 Task: Add an event with the title Second Marketing Campaign Planning and Strategy, date '2024/05/28', time 8:00 AM to 10:00 AMand add a description: The Strategy Planning Session sets the foundation for informed decision-making, goal alignment, and coordinated efforts. It enables participants to collectively shape the organization's or project's direction, anticipate challenges, and create a roadmap for success._x000D_
_x000D_
_x000D_
_x000D_
_x000D_
, put the event into Orange category, logged in from the account softage.3@softage.netand send the event invitation to softage.8@softage.net and softage.9@softage.net. Set a reminder for the event 5 minutes before
Action: Mouse moved to (108, 121)
Screenshot: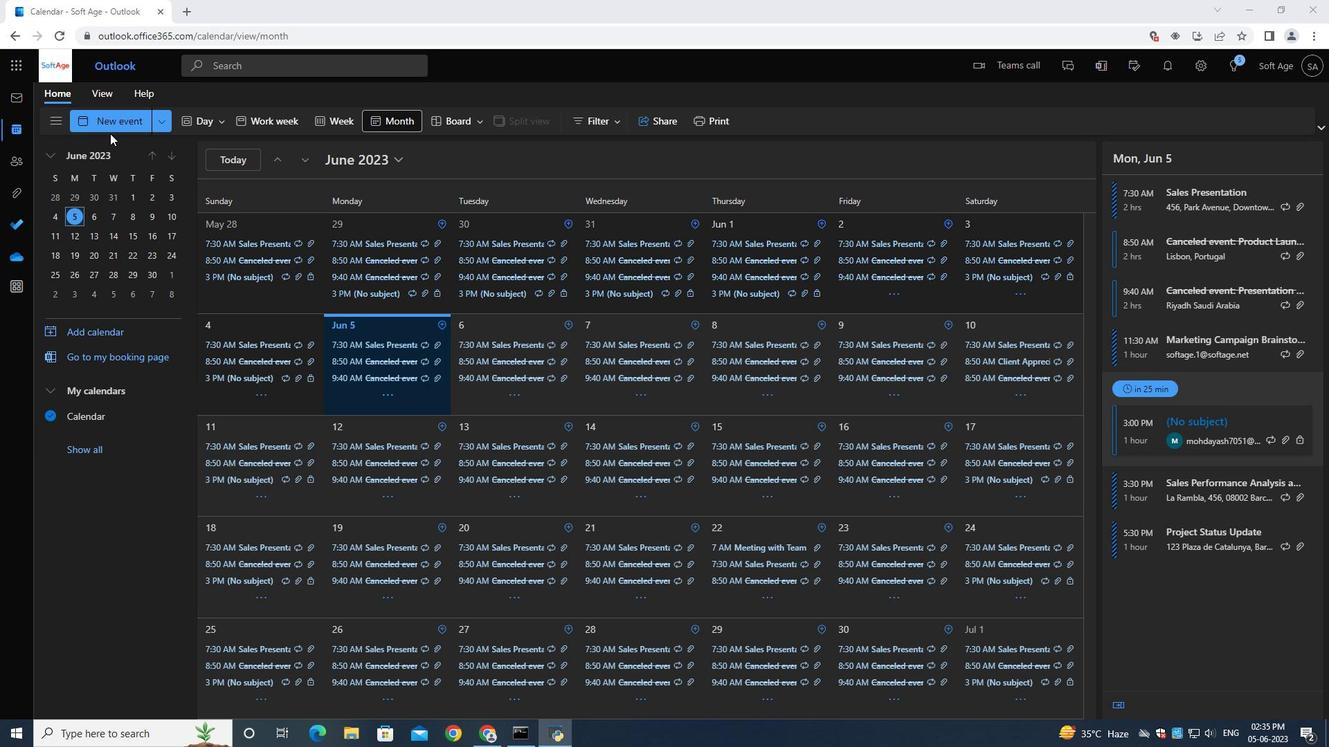 
Action: Mouse pressed left at (108, 121)
Screenshot: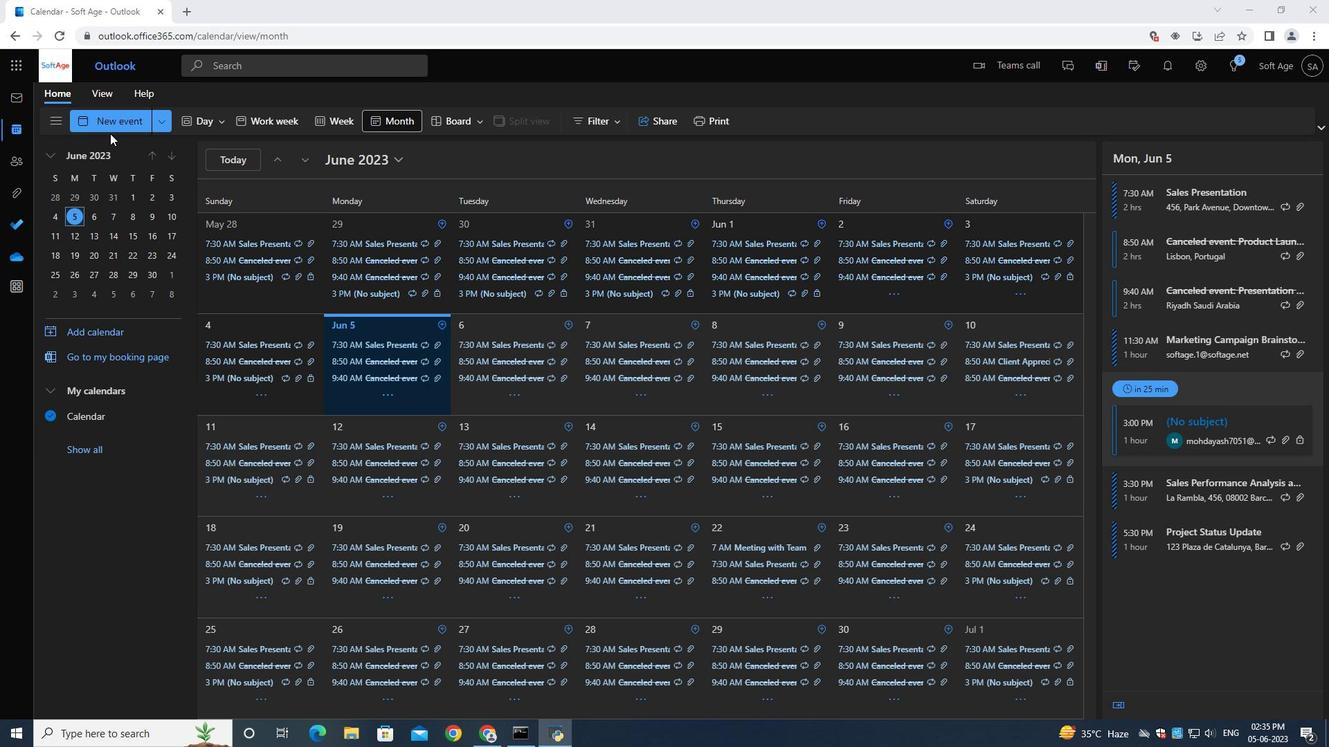 
Action: Mouse moved to (444, 213)
Screenshot: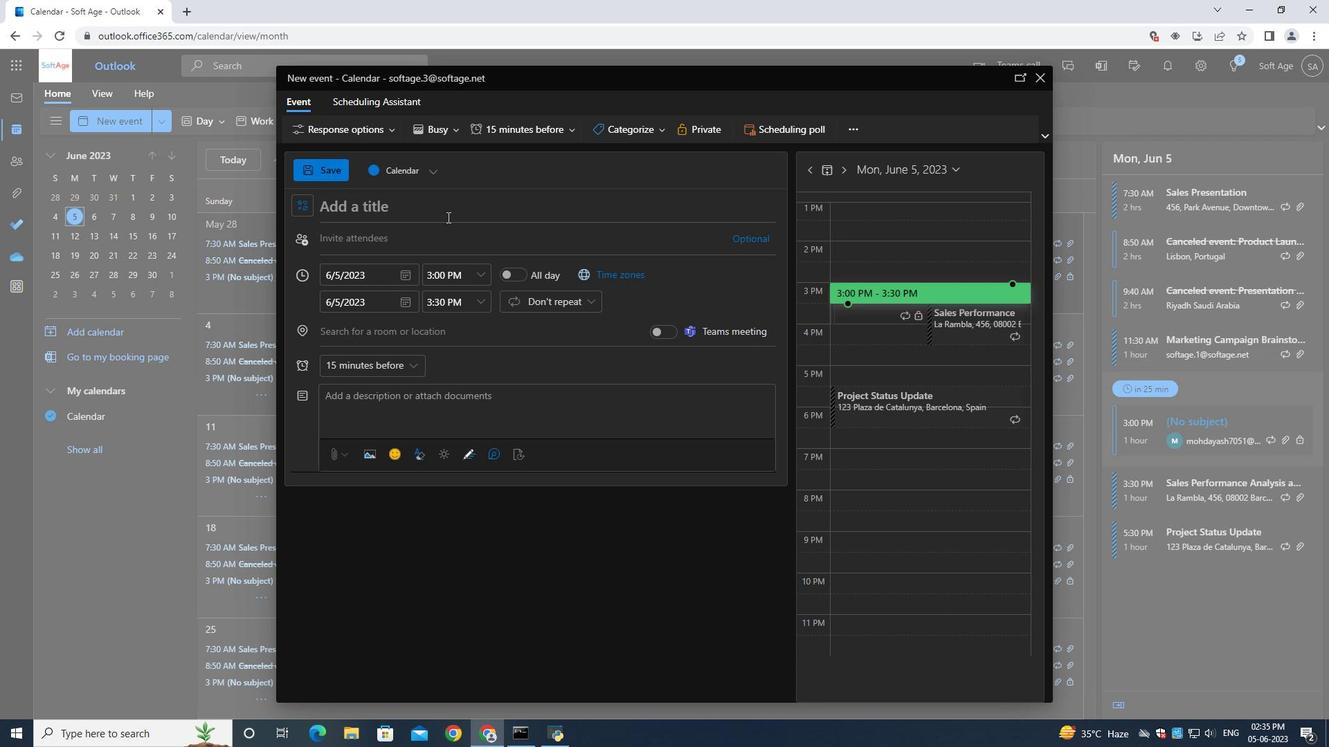 
Action: Mouse pressed left at (444, 213)
Screenshot: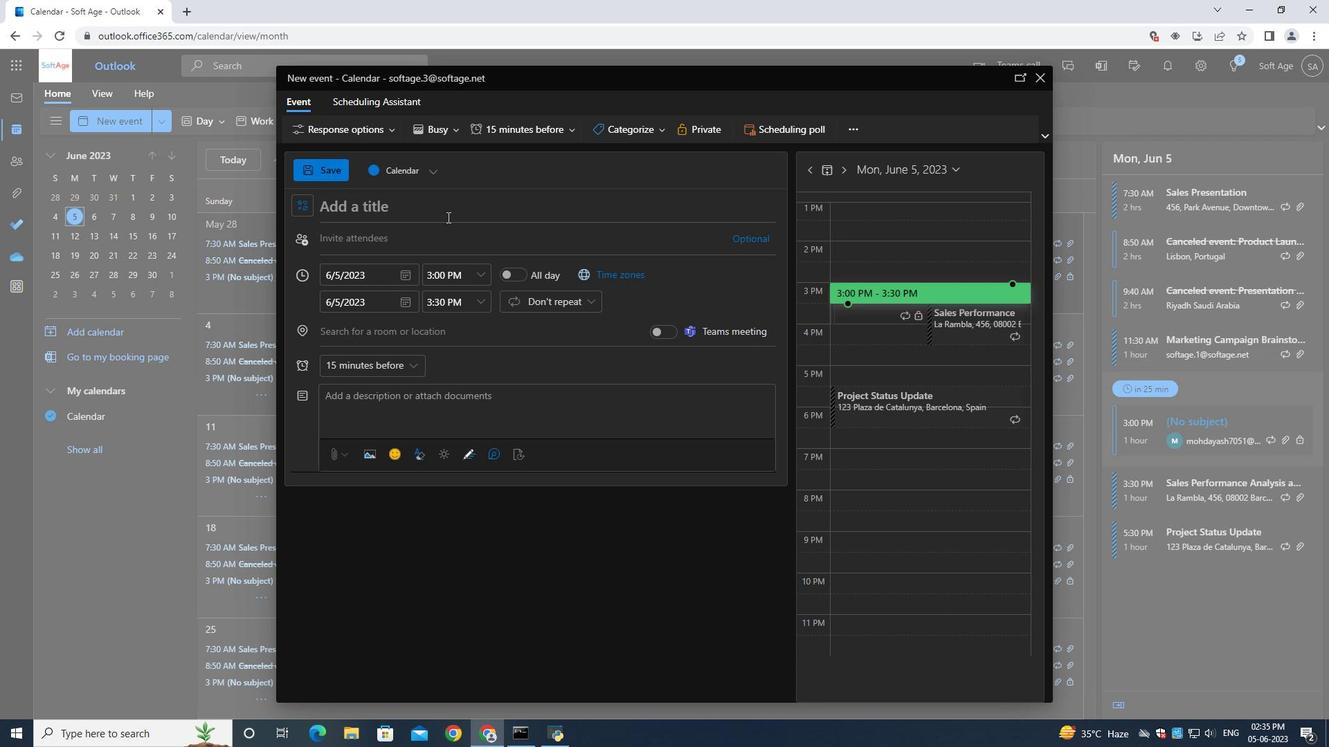 
Action: Mouse moved to (457, 213)
Screenshot: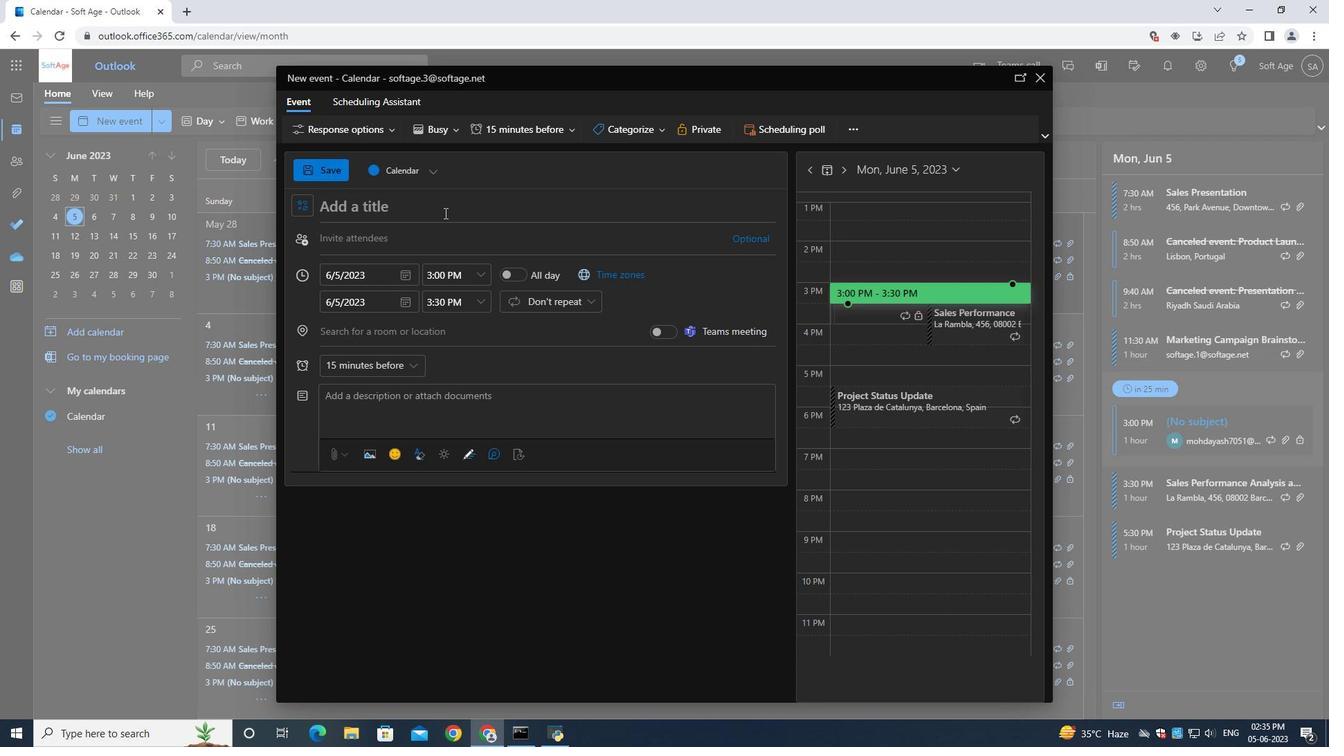 
Action: Key pressed <Key.shift>Second<Key.space><Key.shift>Marketing<Key.space><Key.shift>Campaign<Key.space><Key.shift>Planning<Key.space>and<Key.space><Key.shift><Key.shift><Key.shift><Key.shift>Strategy
Screenshot: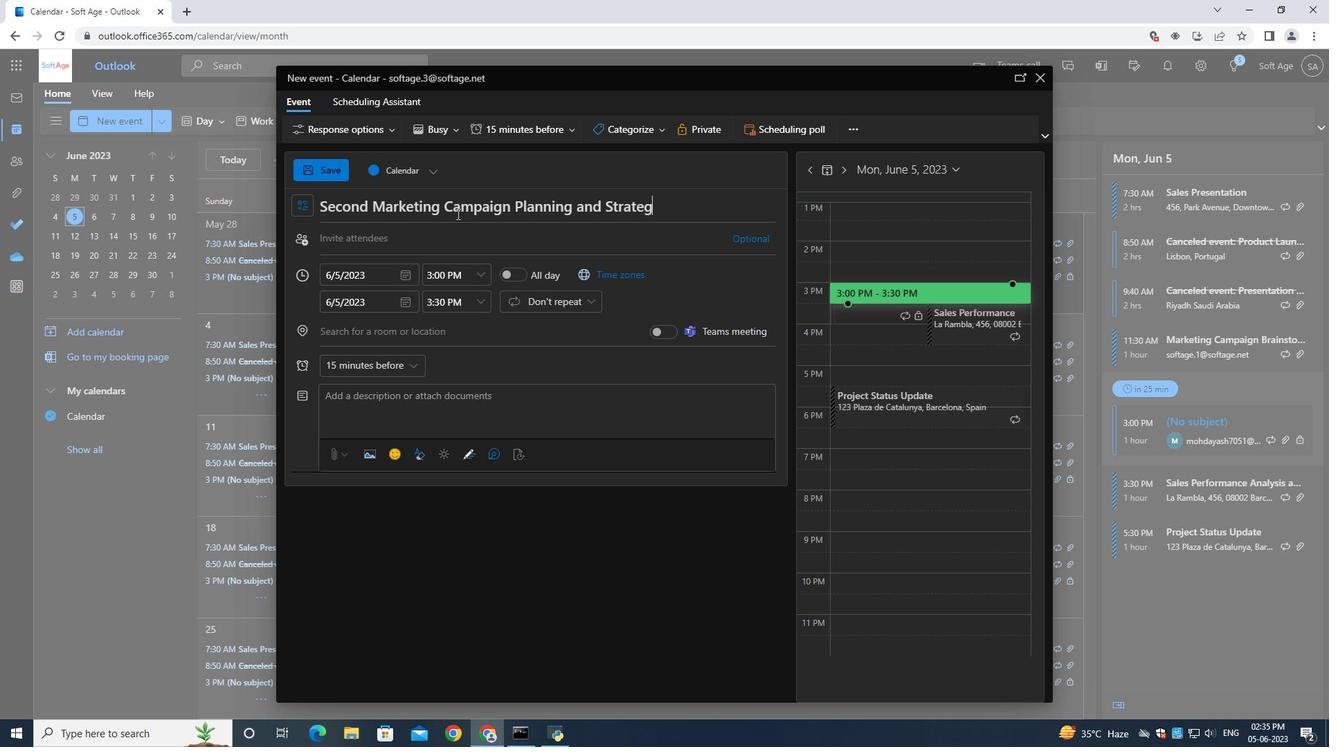 
Action: Mouse moved to (407, 274)
Screenshot: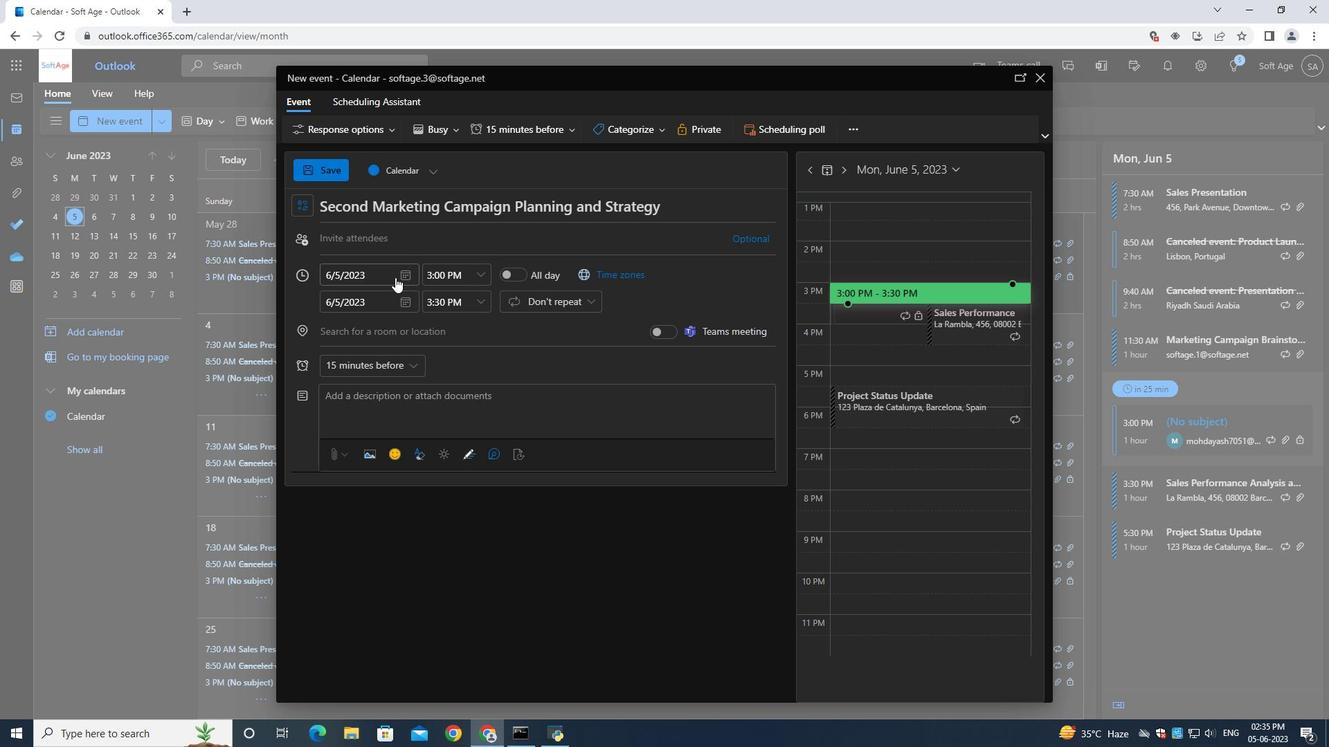 
Action: Mouse pressed left at (407, 274)
Screenshot: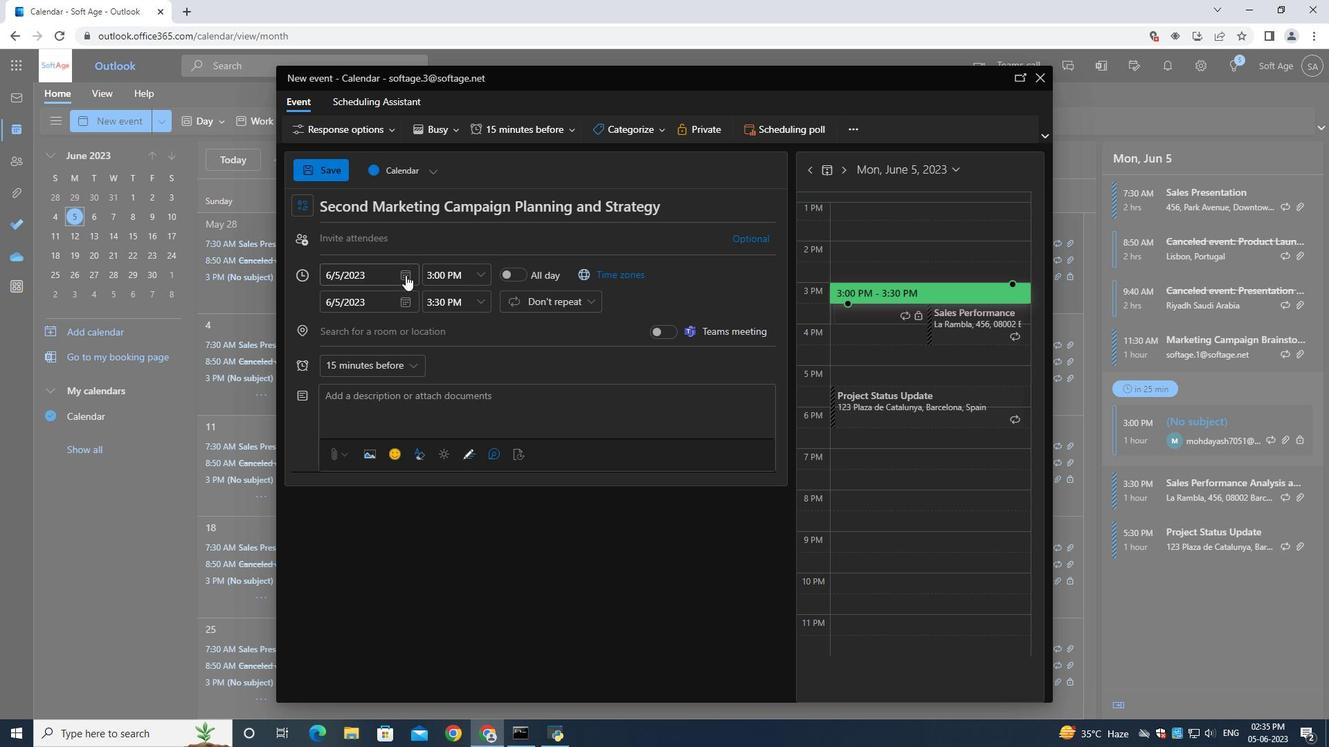 
Action: Mouse moved to (454, 309)
Screenshot: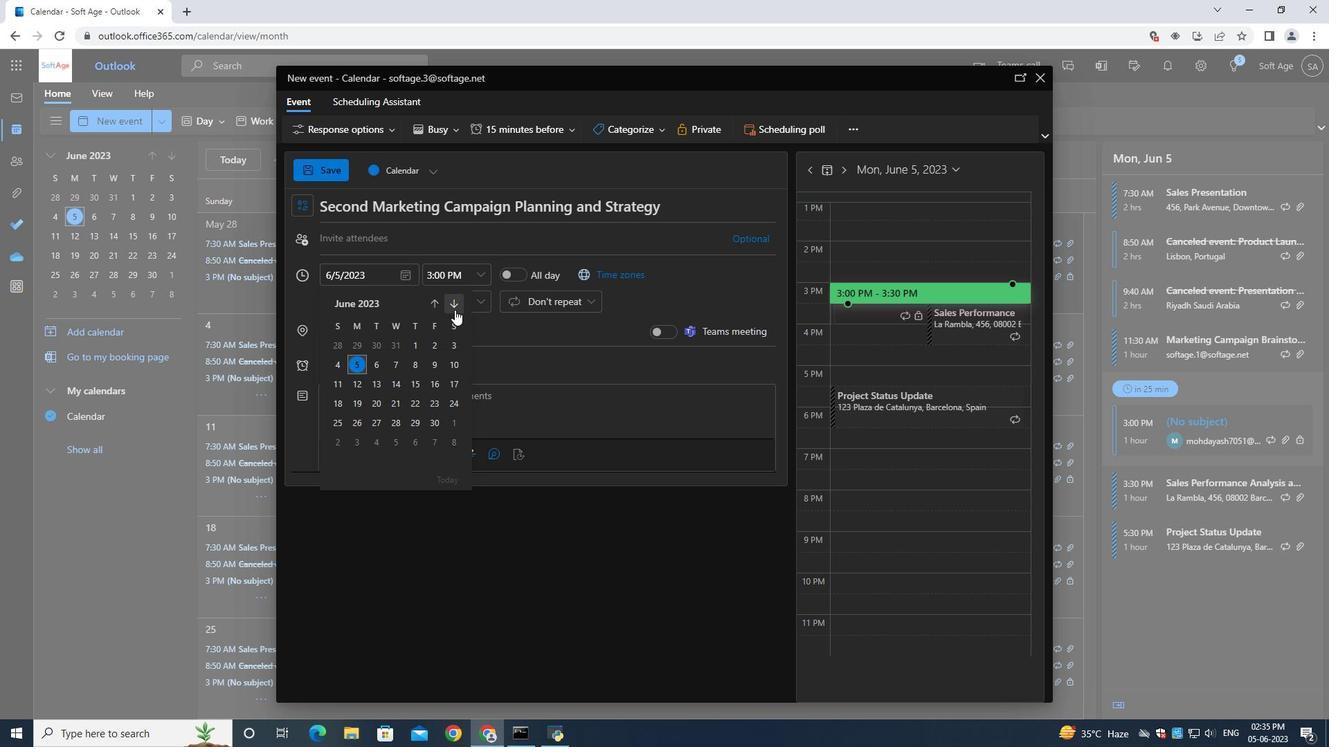 
Action: Mouse pressed left at (454, 309)
Screenshot: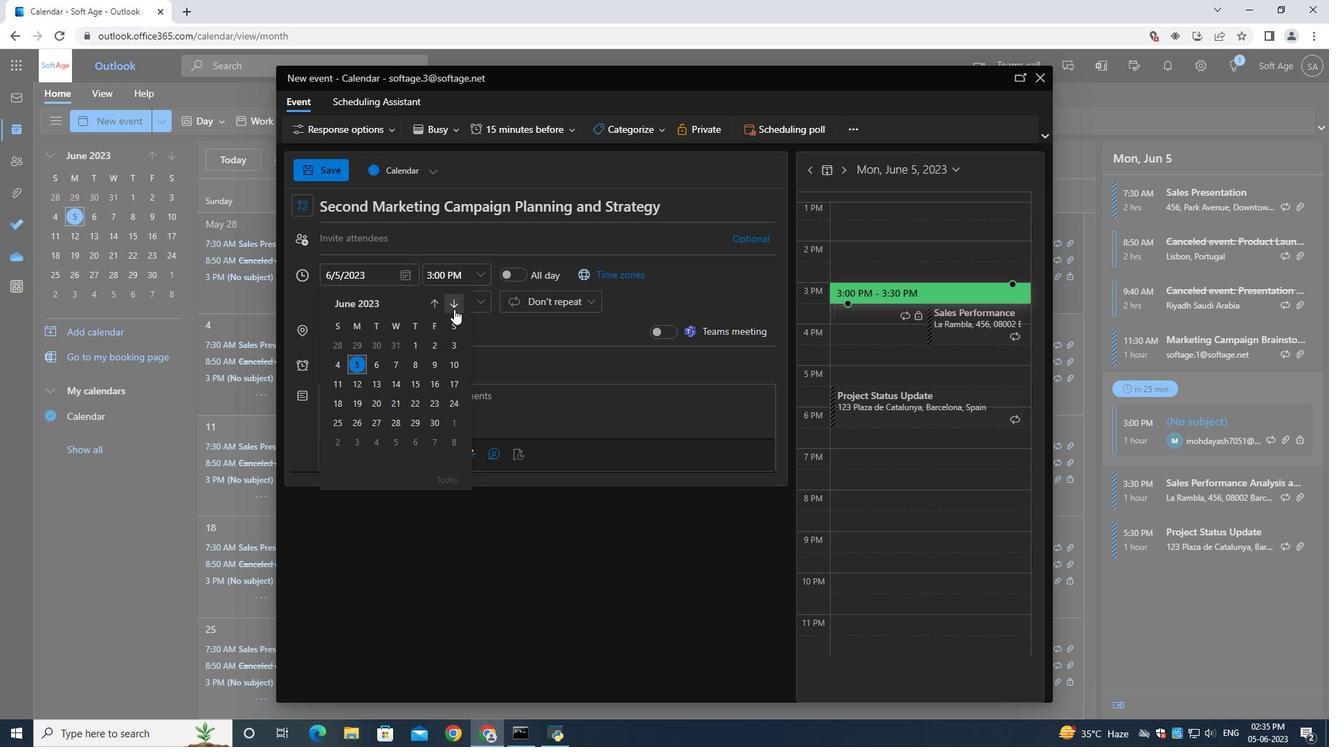 
Action: Mouse pressed left at (454, 309)
Screenshot: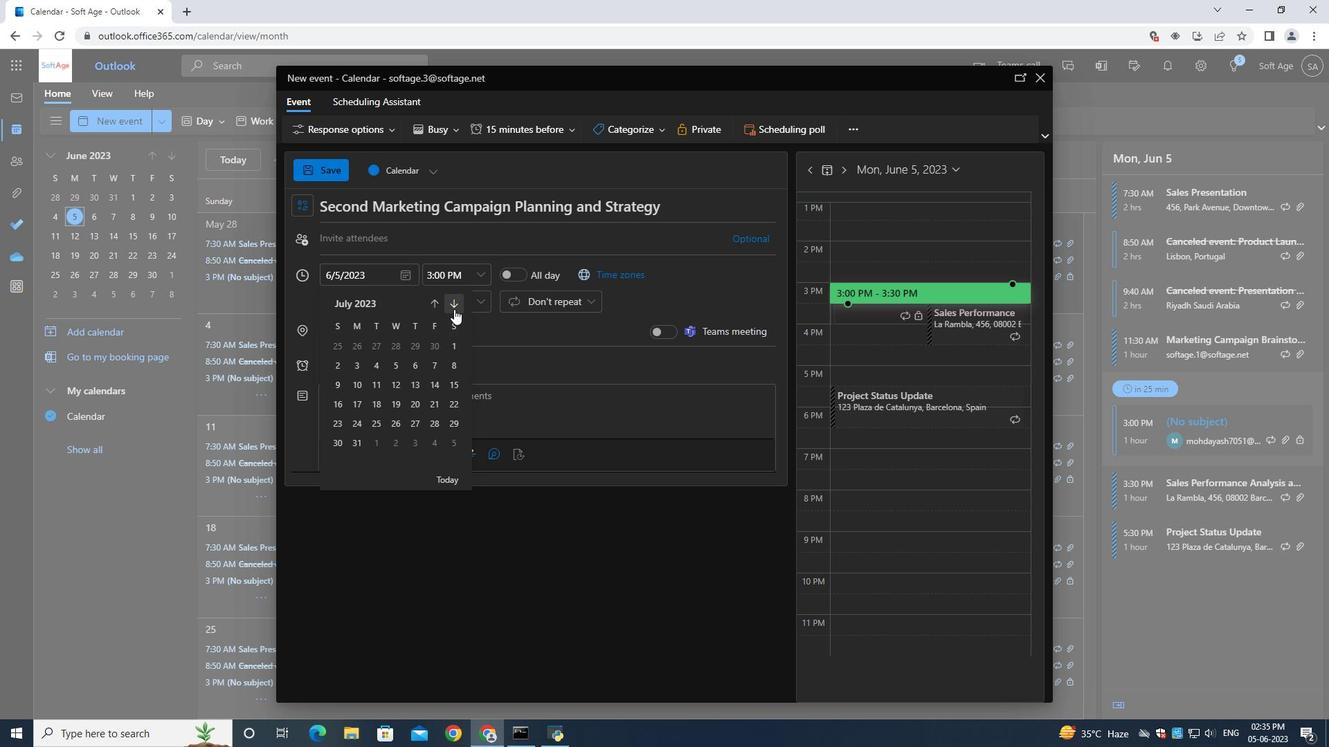 
Action: Mouse pressed left at (454, 309)
Screenshot: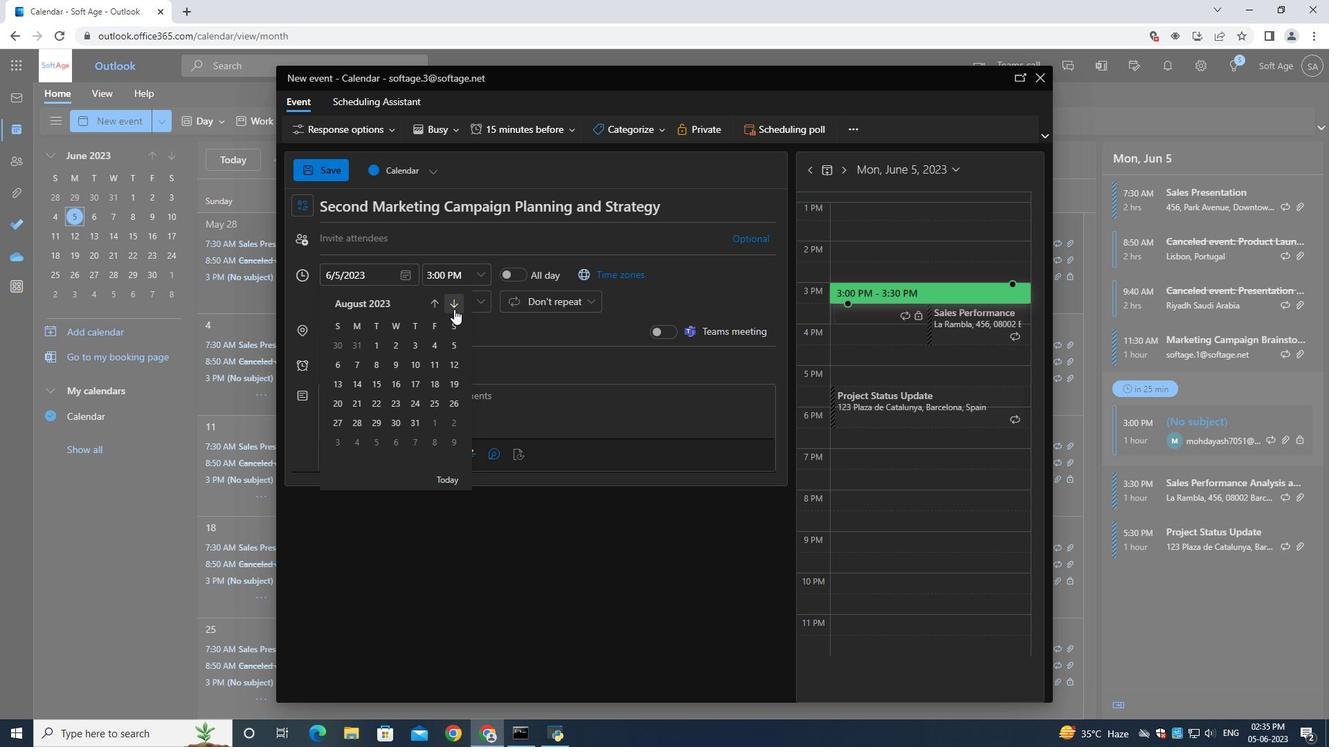 
Action: Mouse pressed left at (454, 309)
Screenshot: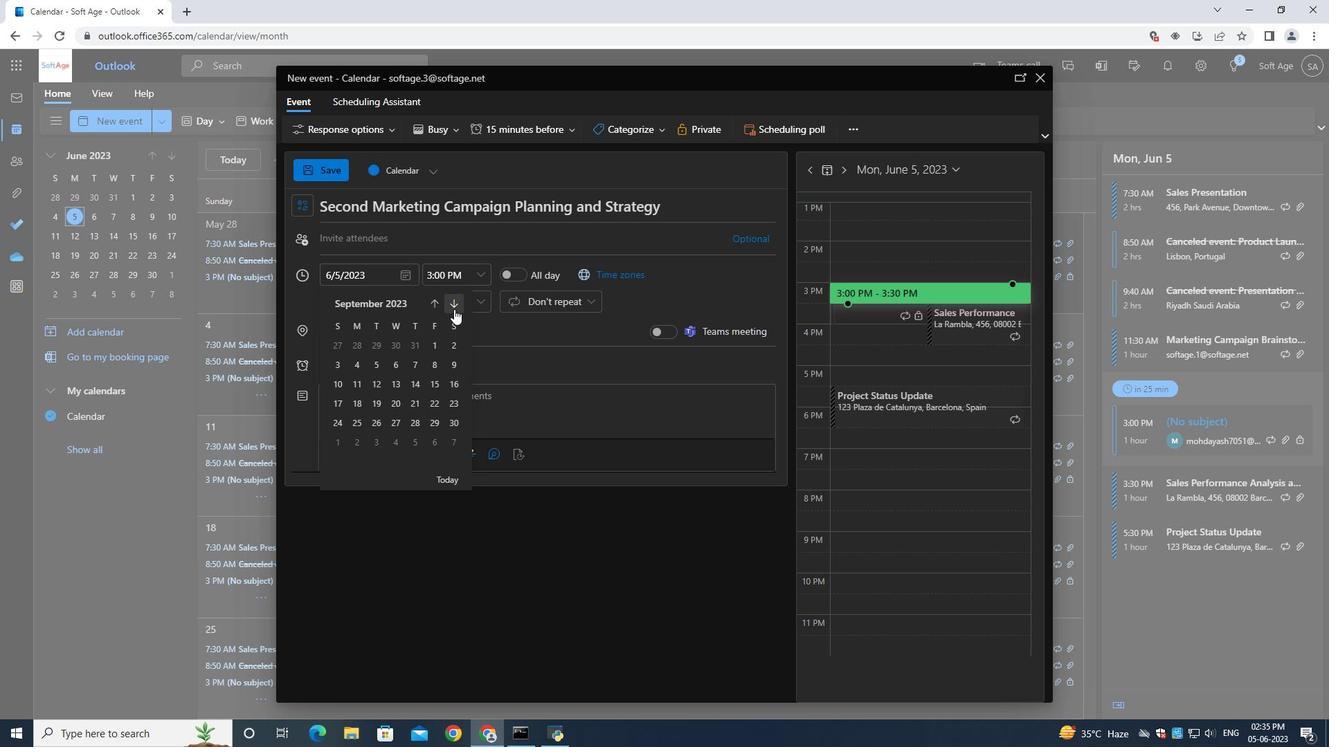 
Action: Mouse pressed left at (454, 309)
Screenshot: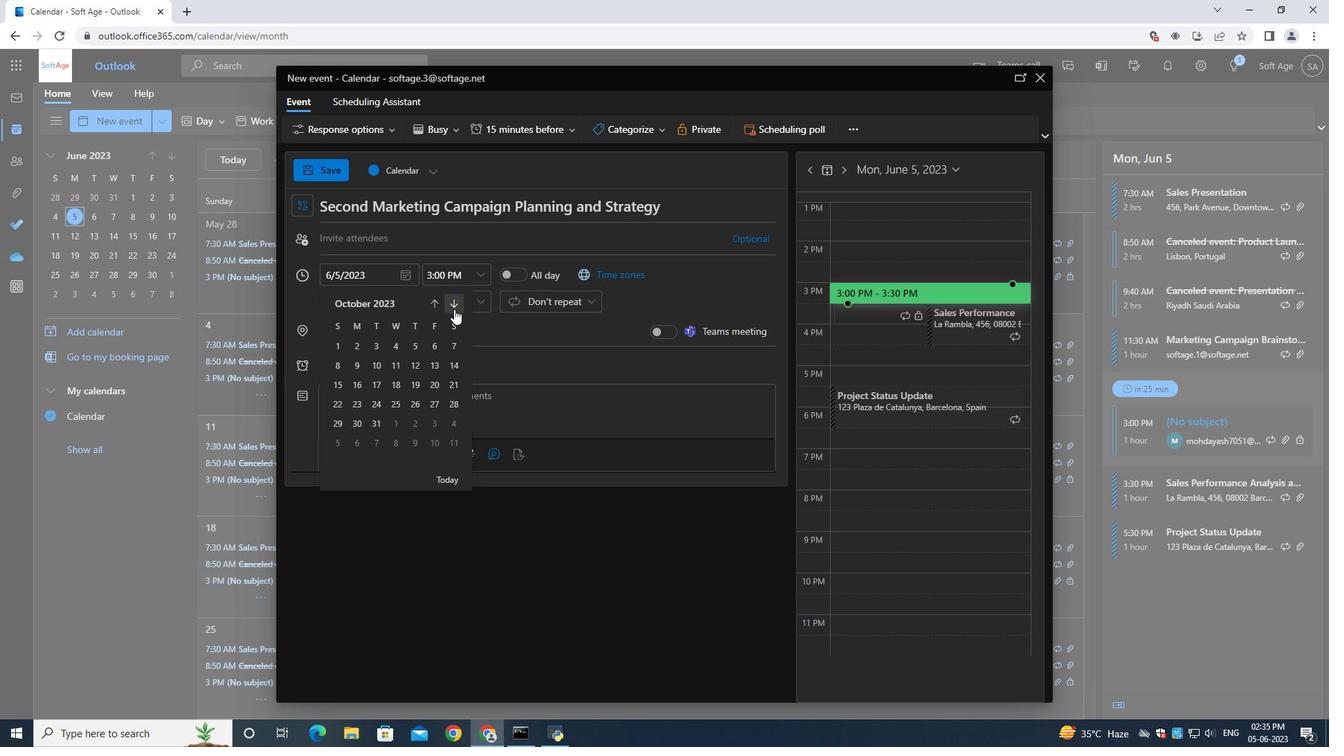 
Action: Mouse pressed left at (454, 309)
Screenshot: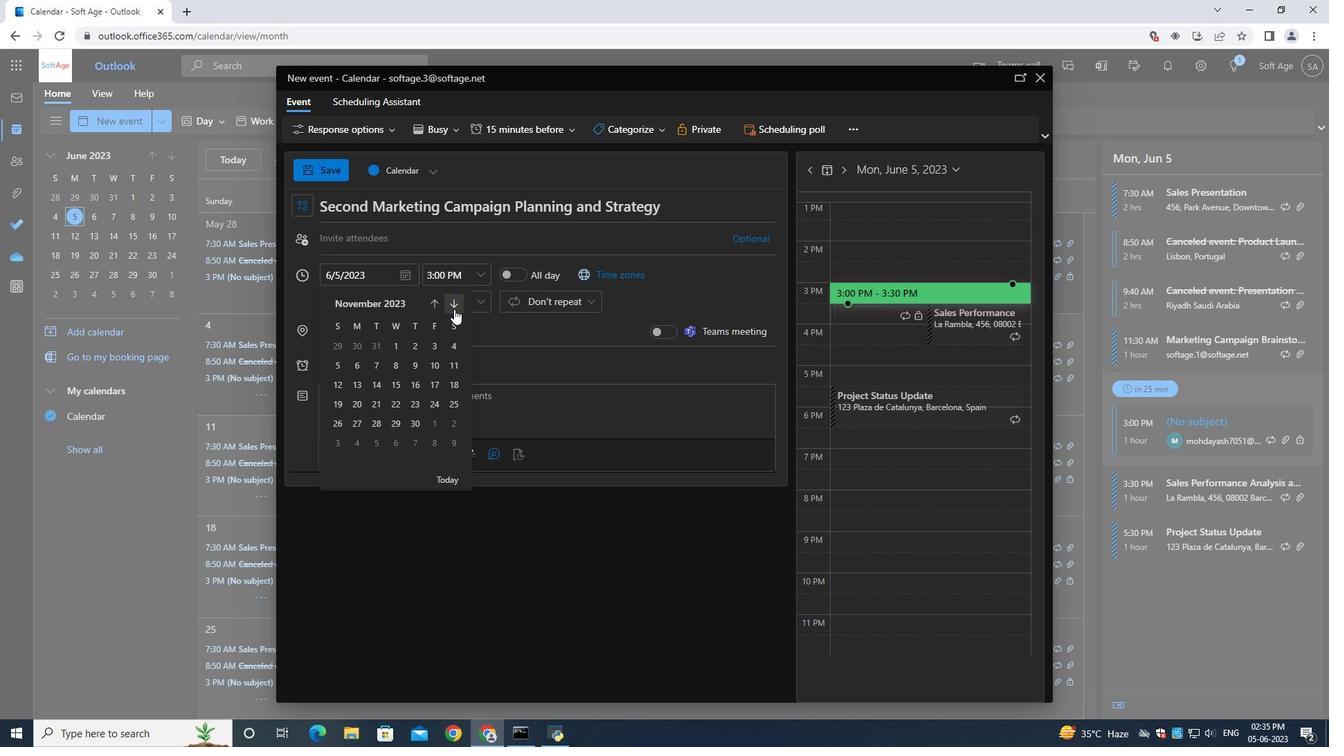 
Action: Mouse moved to (454, 309)
Screenshot: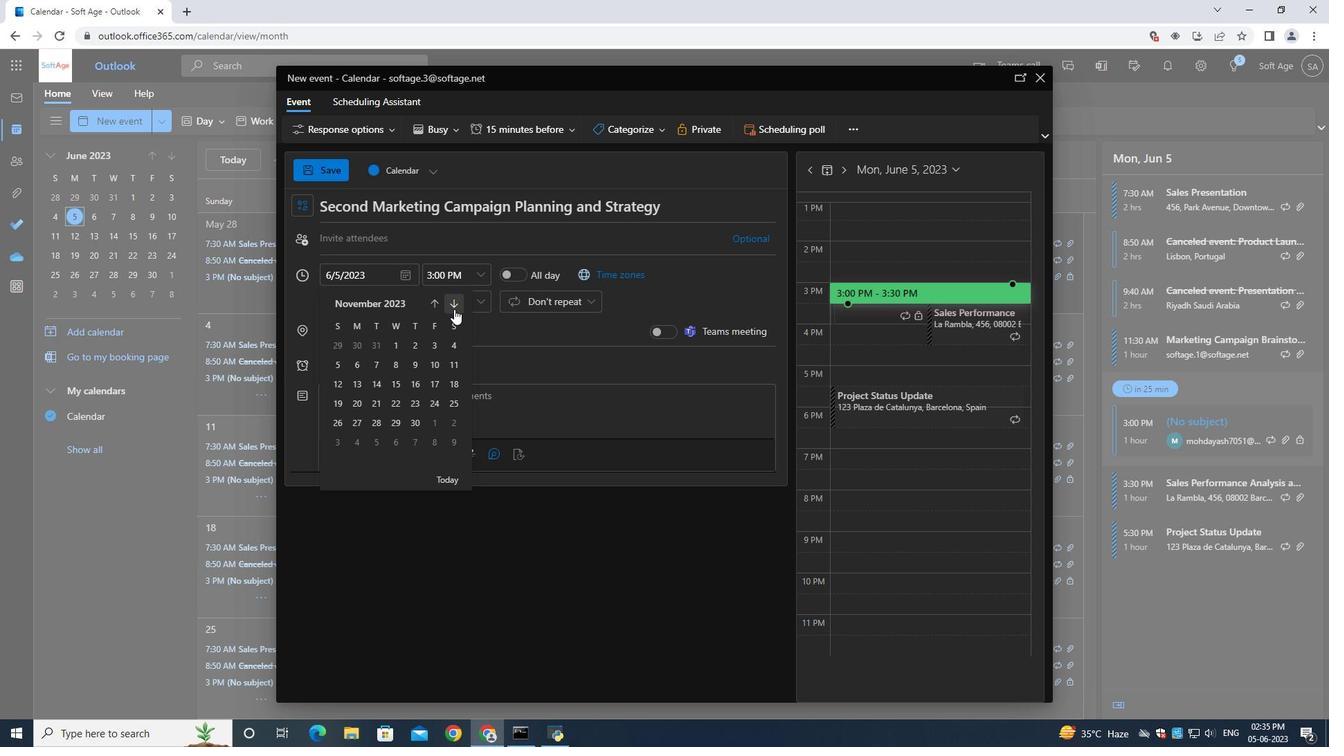 
Action: Mouse pressed left at (454, 309)
Screenshot: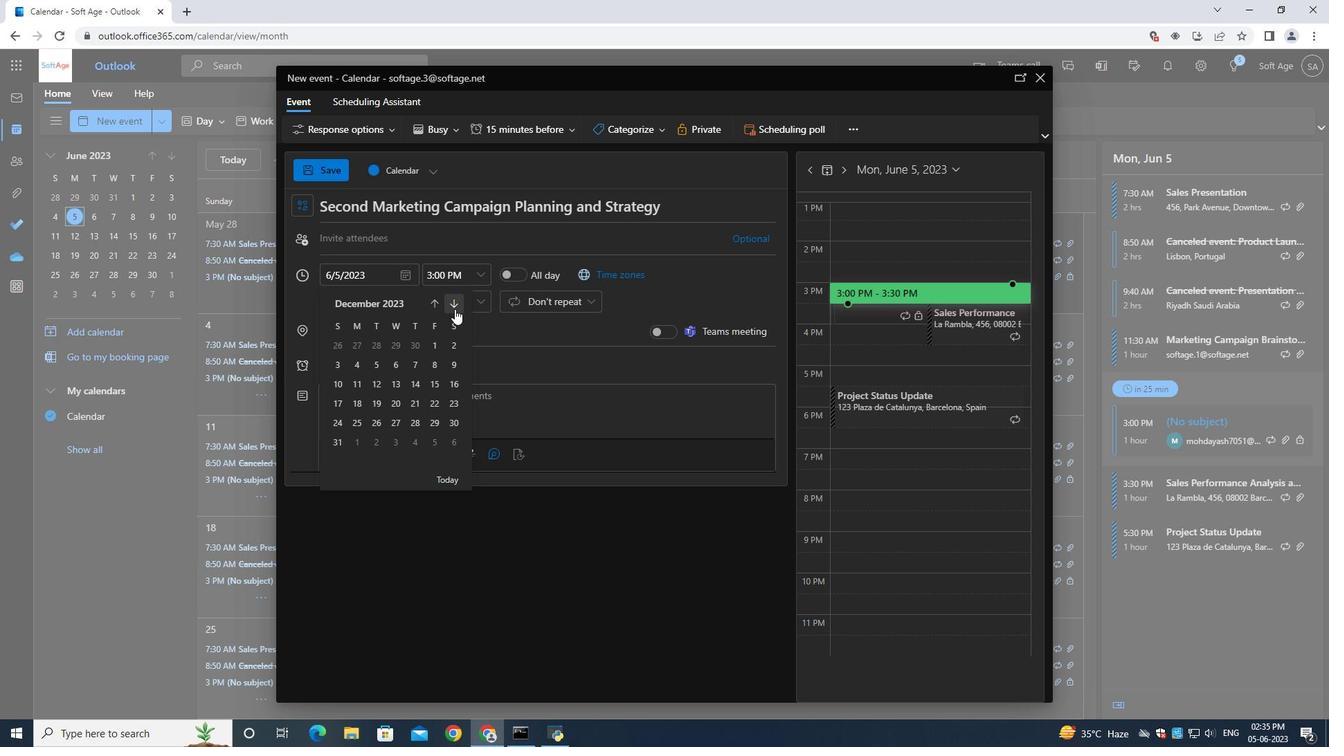 
Action: Mouse pressed left at (454, 309)
Screenshot: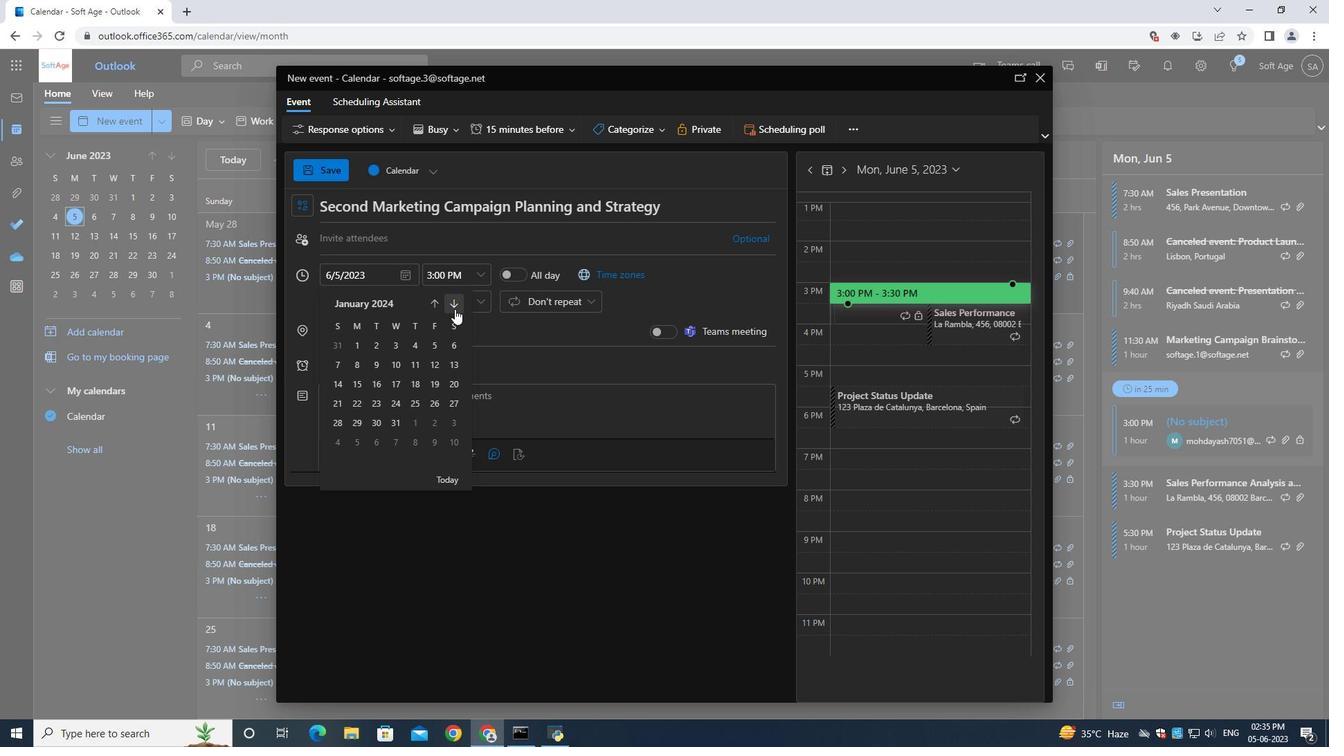 
Action: Mouse pressed left at (454, 309)
Screenshot: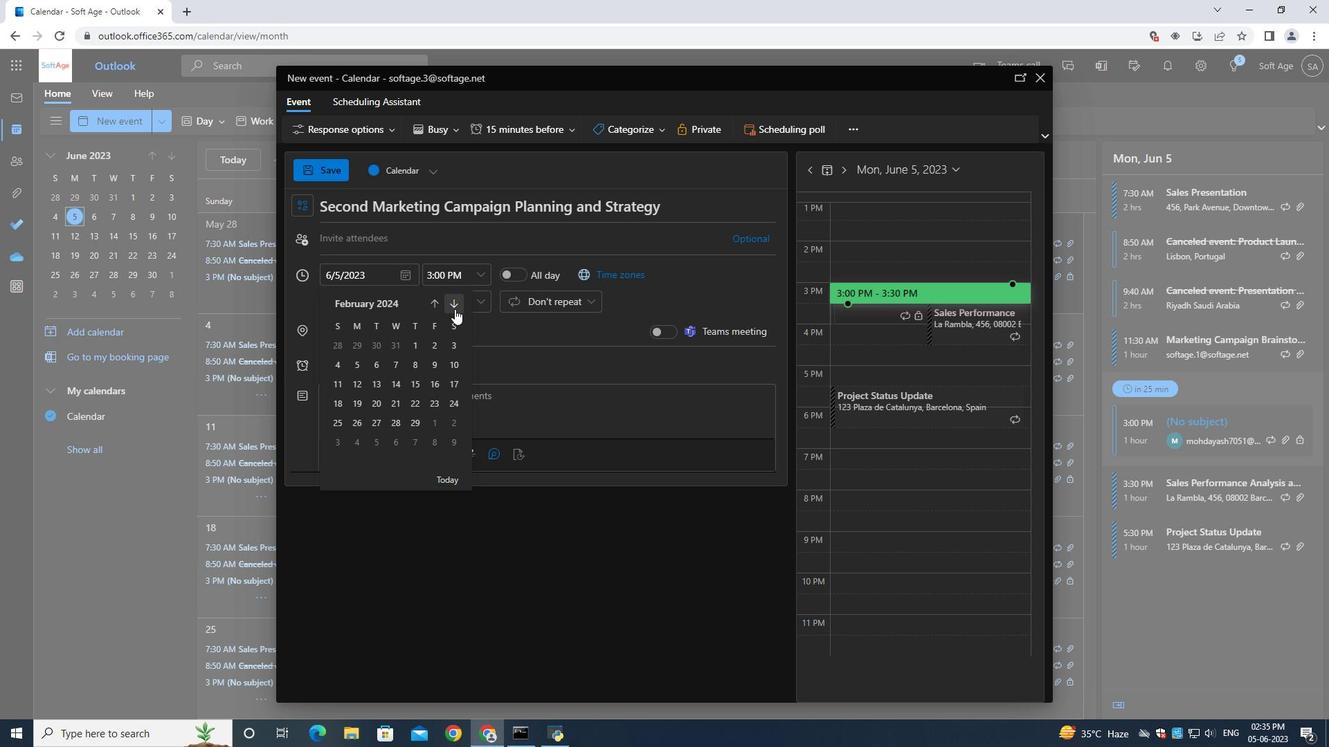 
Action: Mouse pressed left at (454, 309)
Screenshot: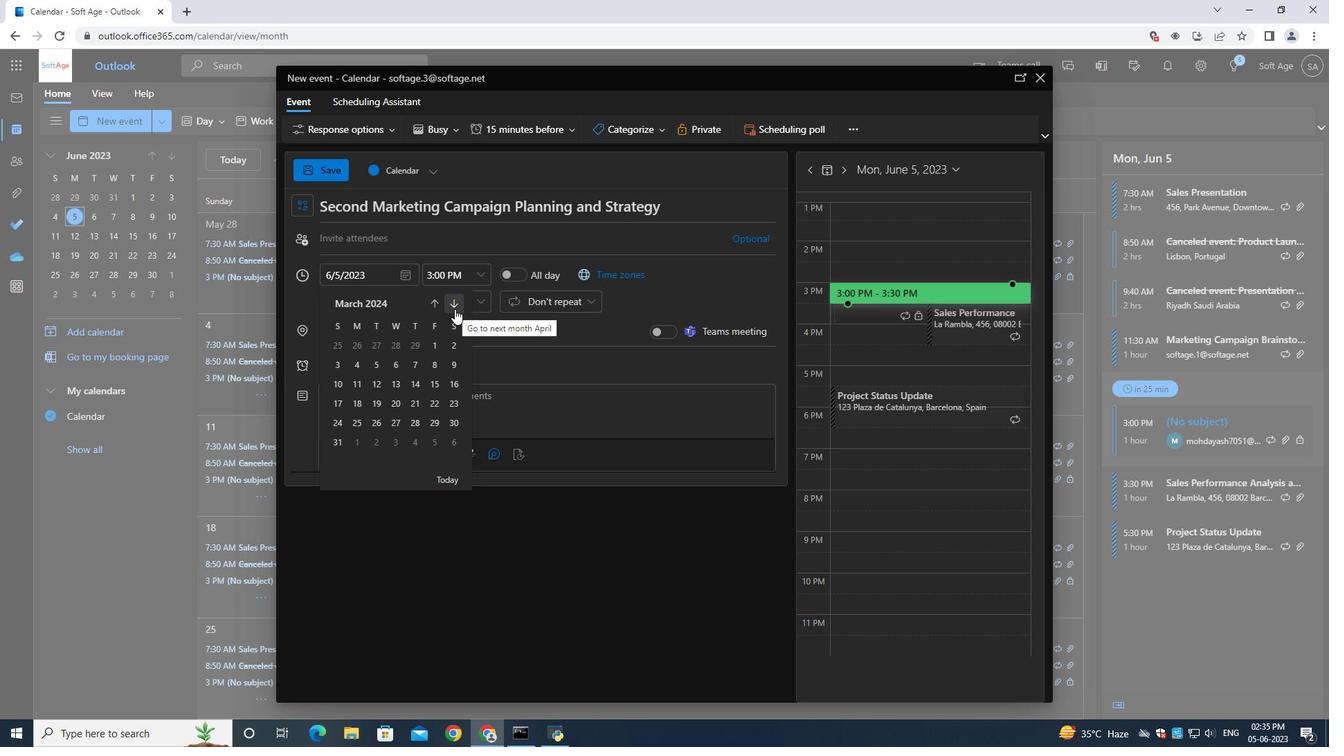 
Action: Mouse pressed left at (454, 309)
Screenshot: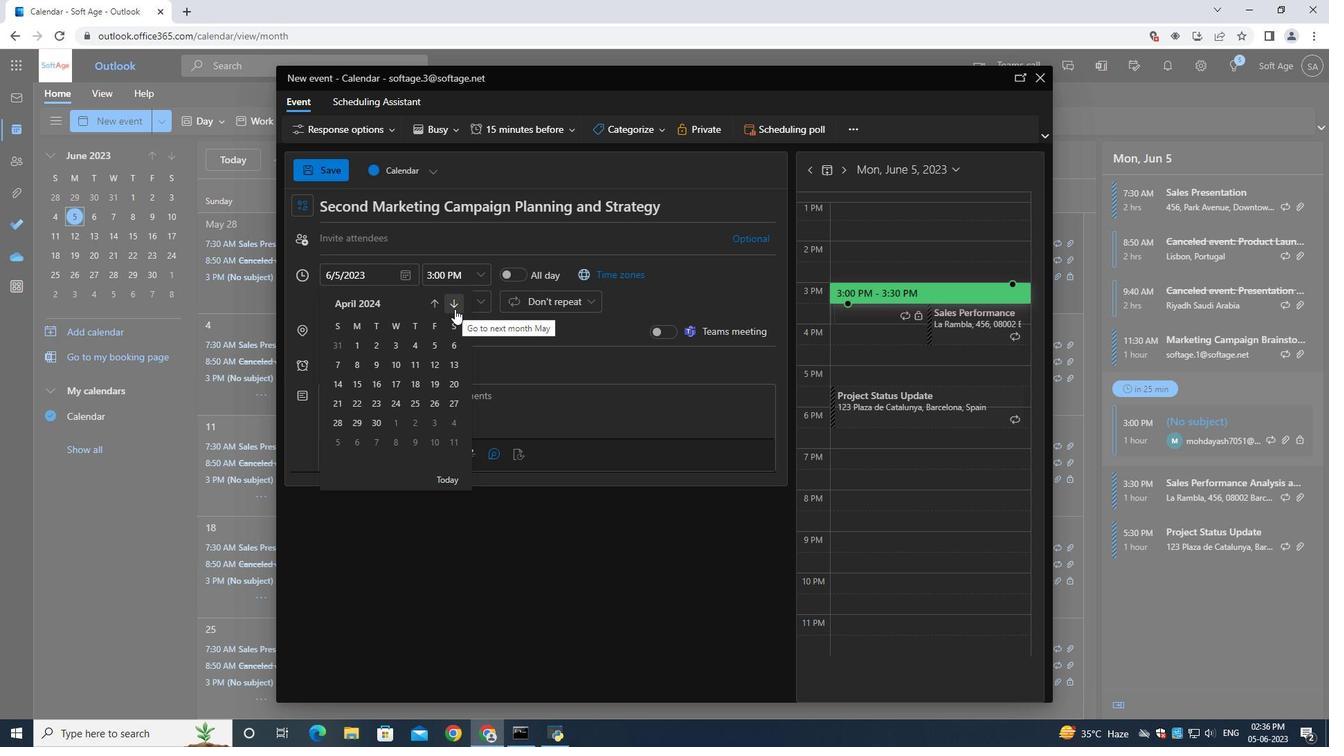 
Action: Mouse moved to (372, 422)
Screenshot: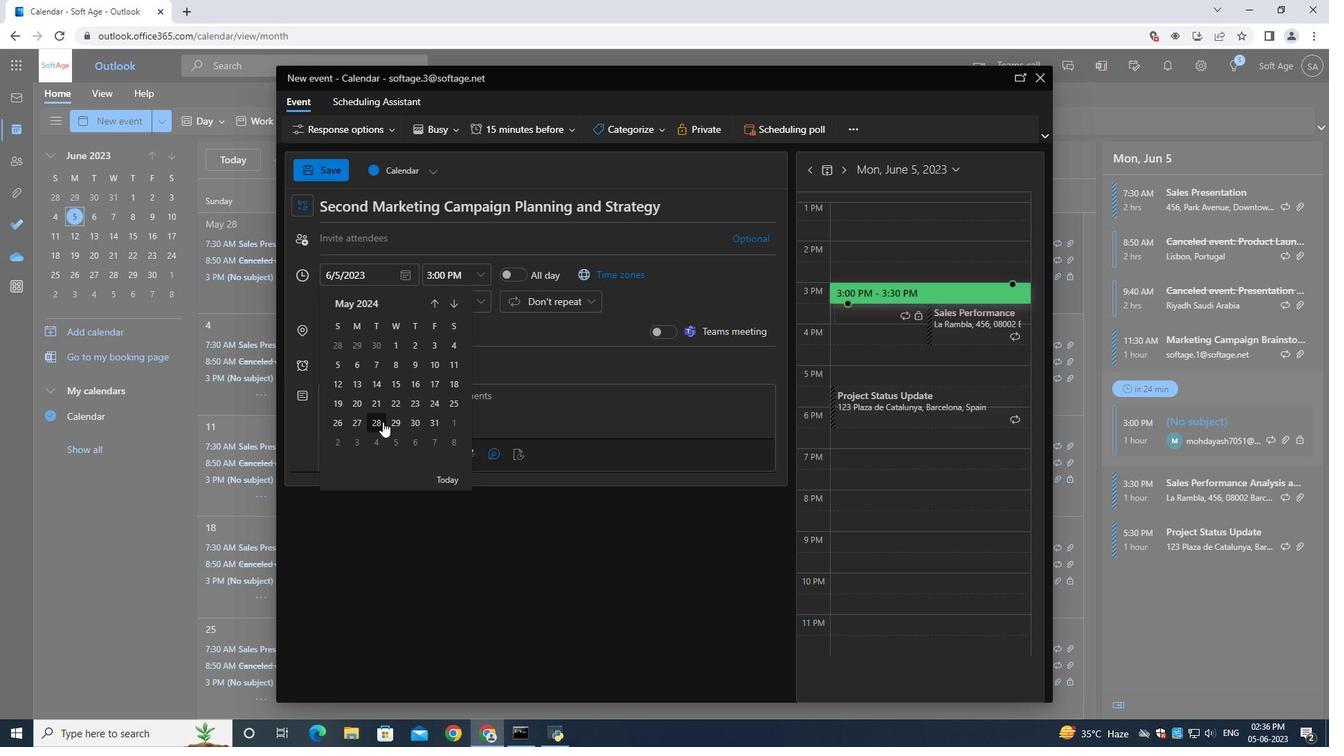 
Action: Mouse pressed left at (372, 422)
Screenshot: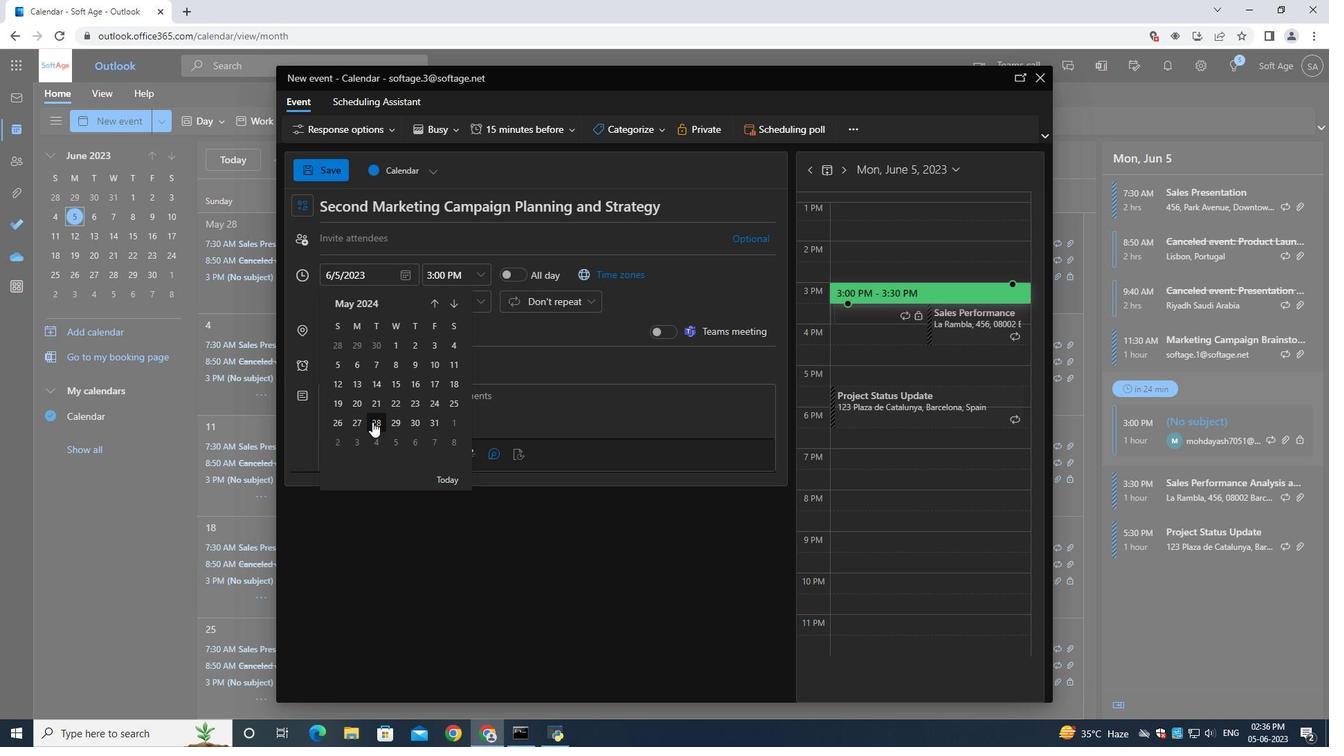 
Action: Mouse moved to (445, 275)
Screenshot: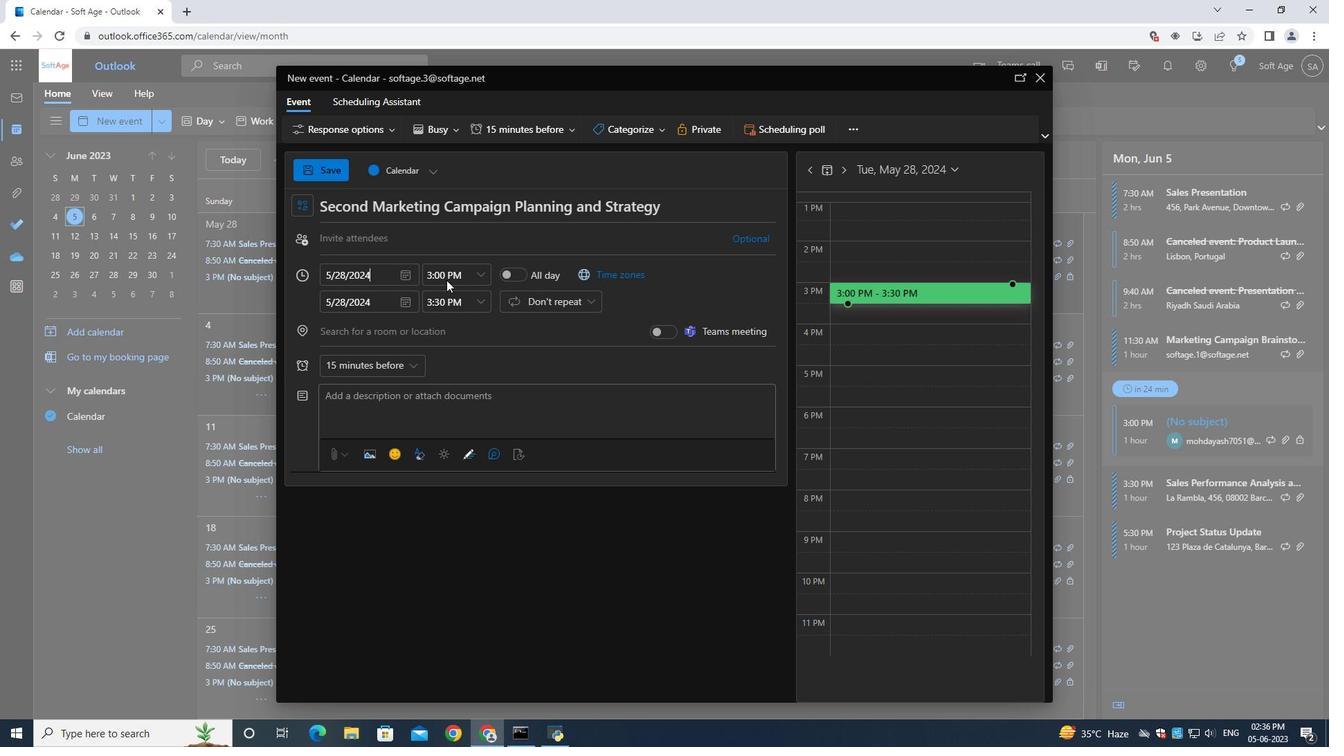 
Action: Mouse pressed left at (445, 275)
Screenshot: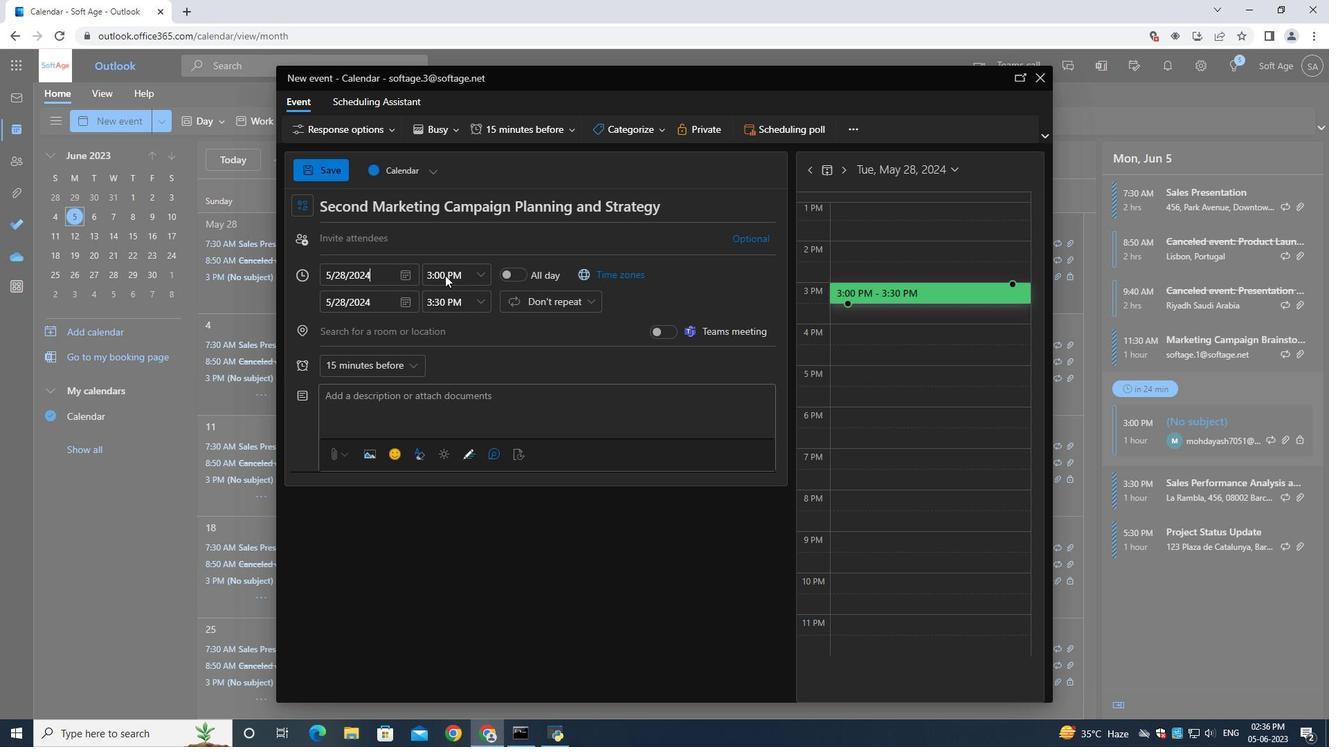 
Action: Mouse moved to (445, 275)
Screenshot: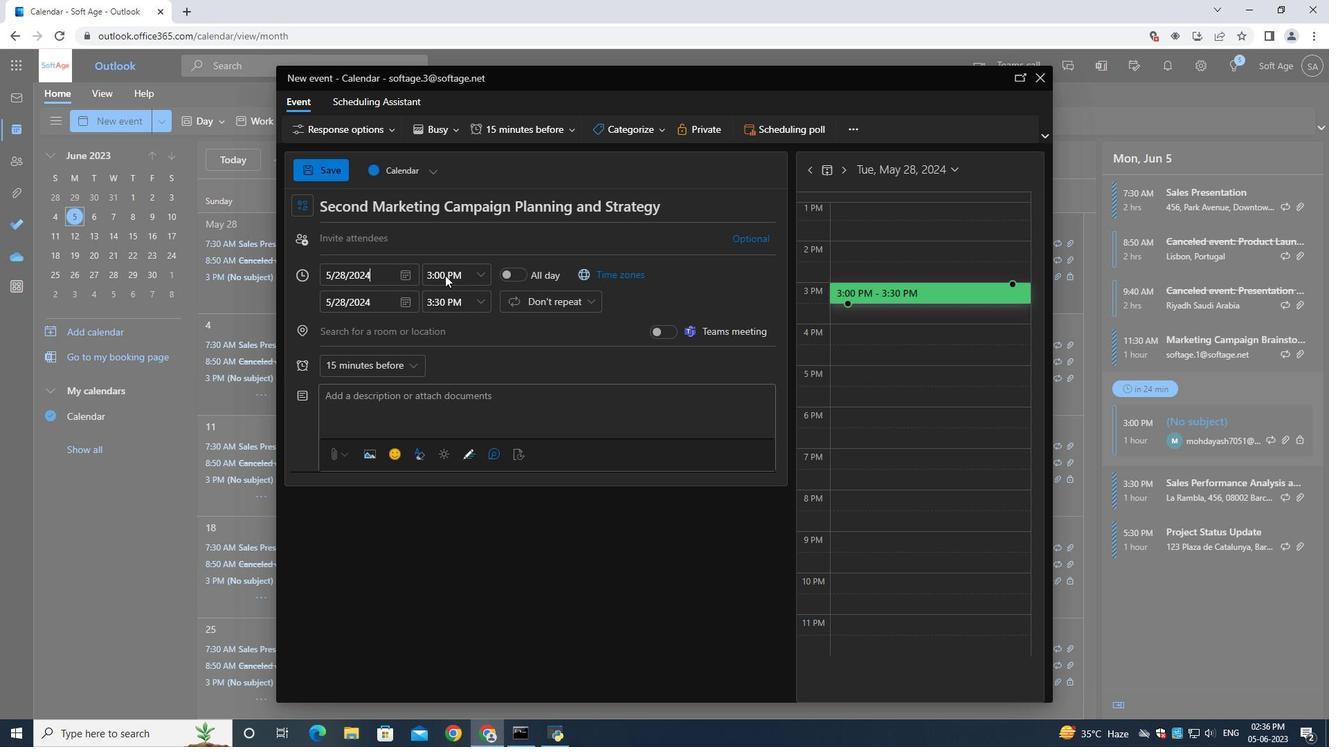 
Action: Key pressed 8<Key.shift_r>:00<Key.shift>AM
Screenshot: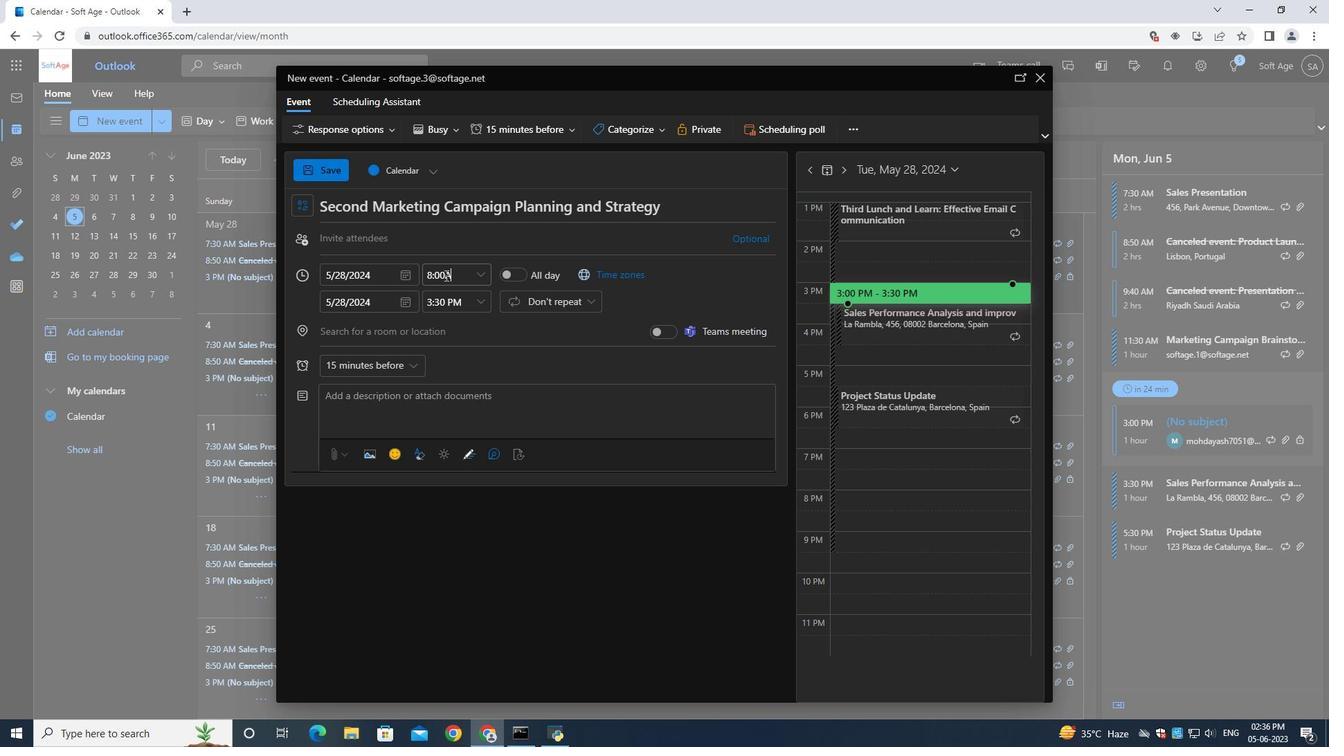 
Action: Mouse moved to (450, 303)
Screenshot: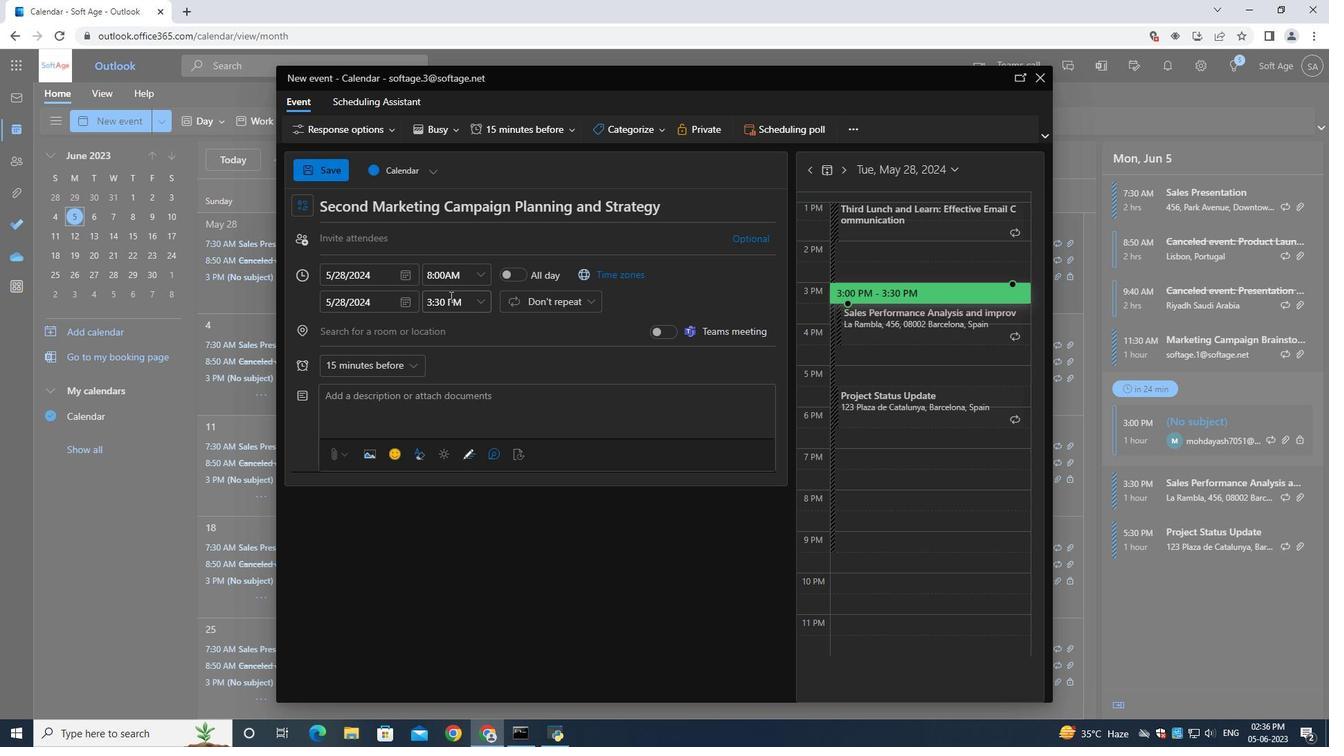 
Action: Mouse pressed left at (450, 303)
Screenshot: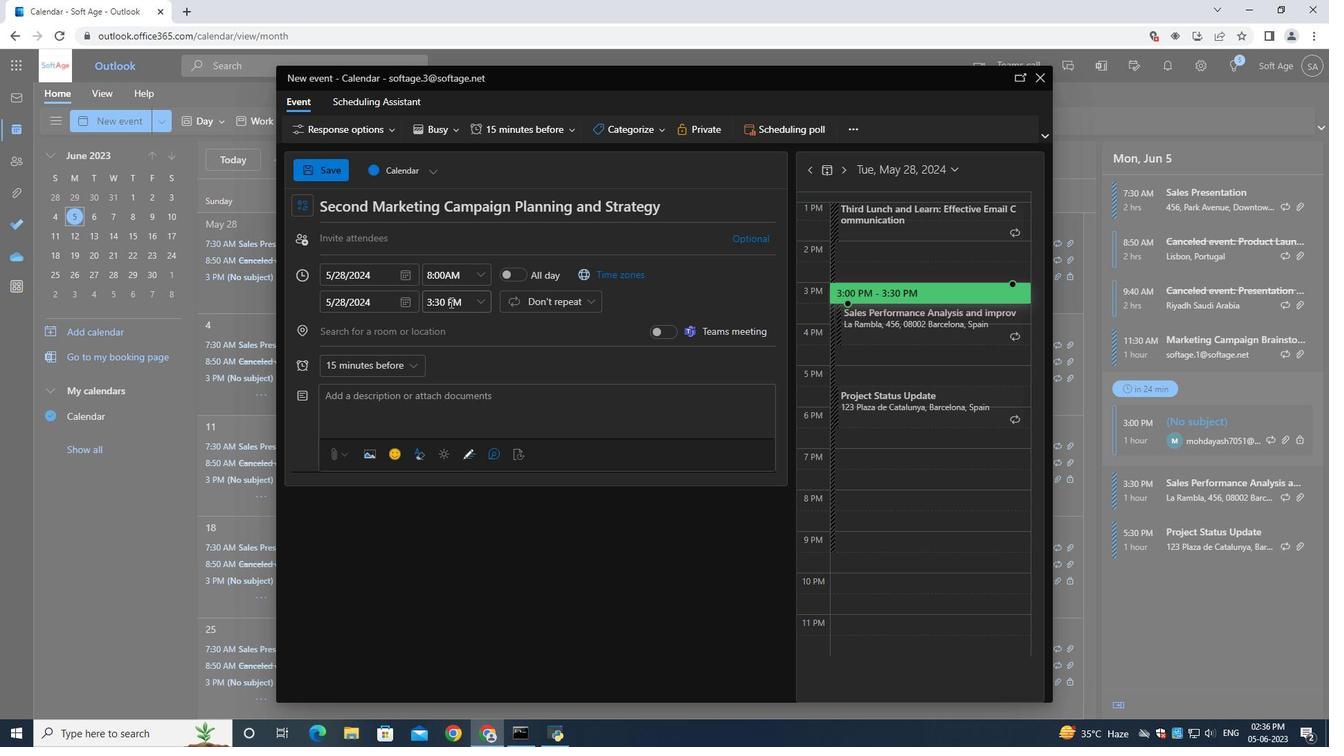 
Action: Key pressed 10<Key.shift_r><Key.shift_r>:00<Key.shift>AM
Screenshot: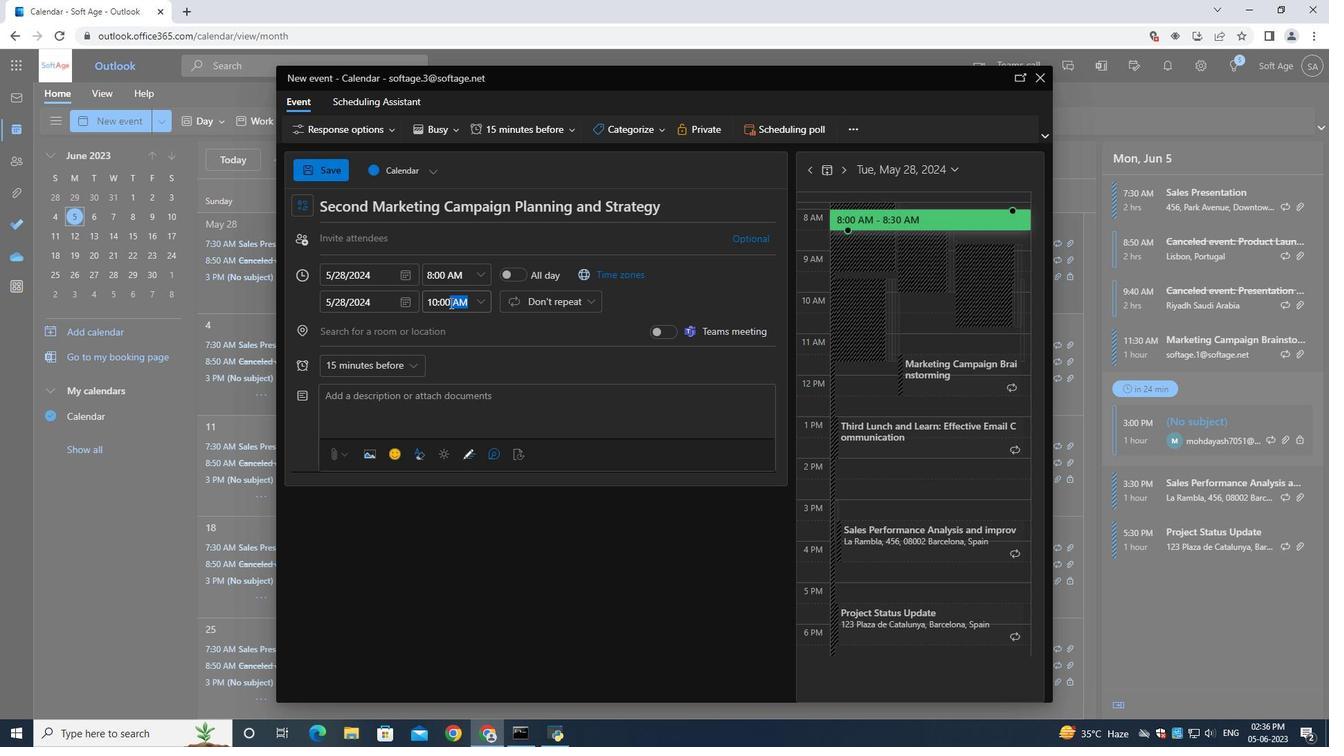 
Action: Mouse moved to (421, 406)
Screenshot: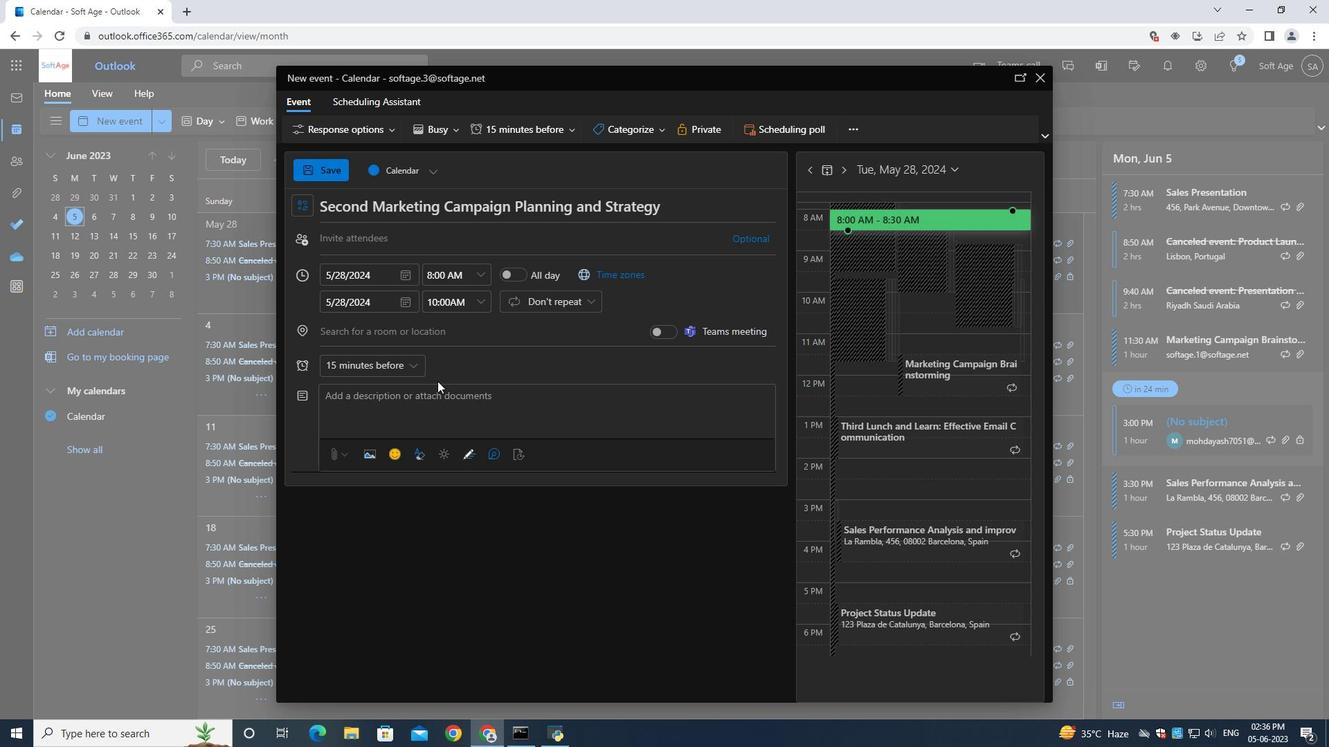 
Action: Mouse pressed left at (421, 406)
Screenshot: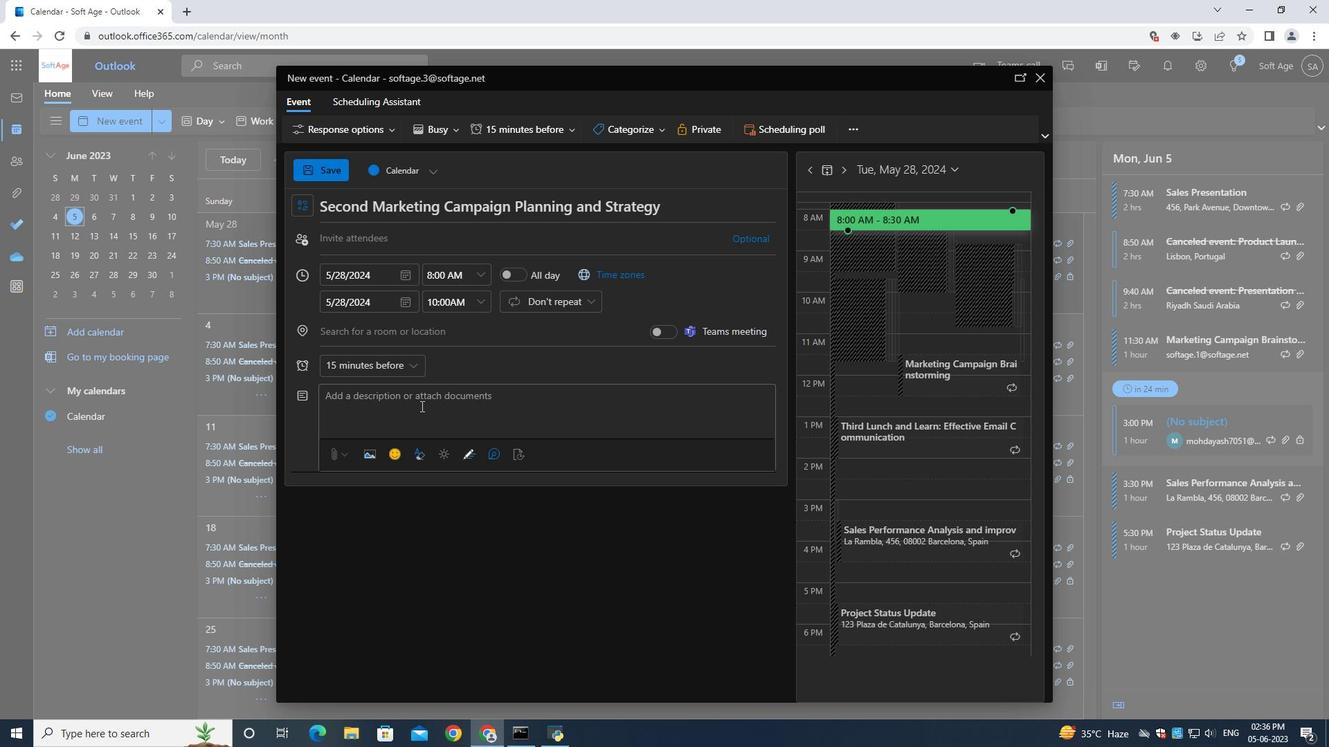 
Action: Mouse moved to (421, 406)
Screenshot: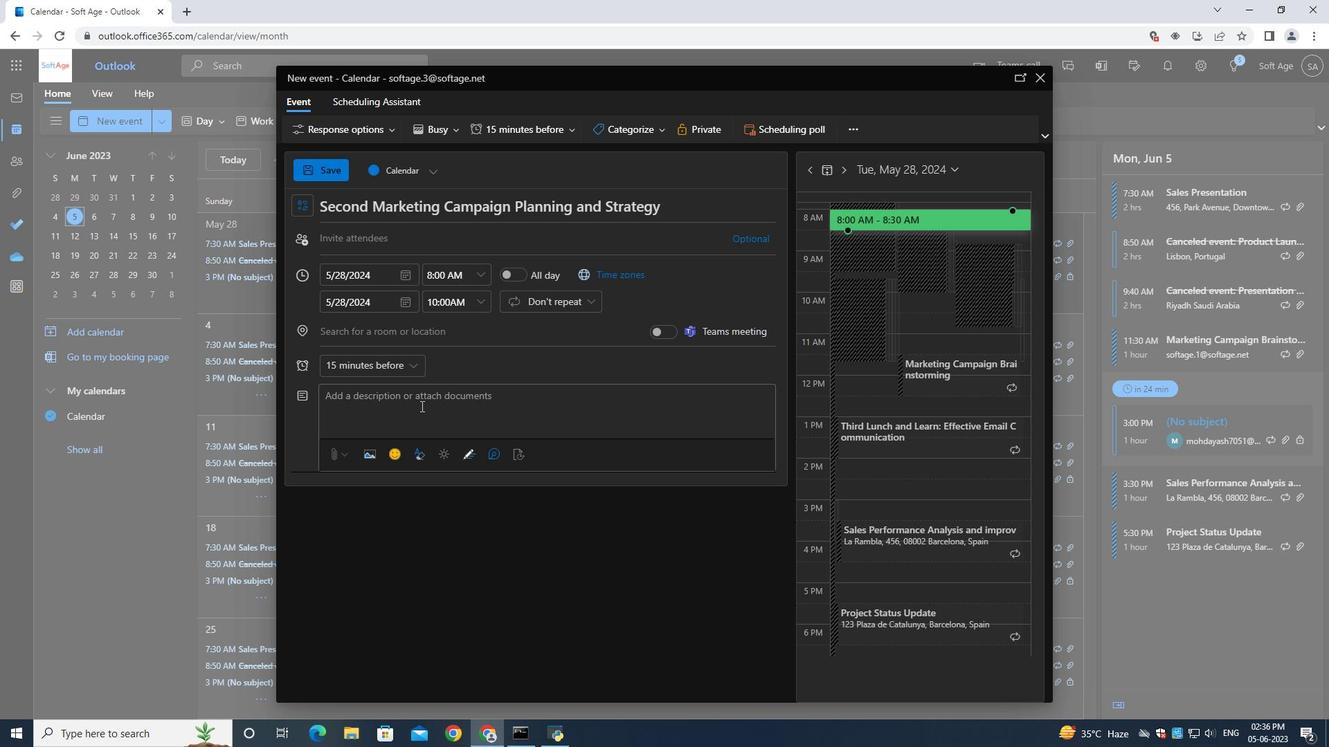 
Action: Key pressed <Key.shift>The<Key.space><Key.shift><Key.shift><Key.shift><Key.shift><Key.shift><Key.shift><Key.shift><Key.shift><Key.shift><Key.shift><Key.shift><Key.shift><Key.shift><Key.shift><Key.shift><Key.shift><Key.shift><Key.shift><Key.shift><Key.shift>Strategy<Key.space><Key.shift><Key.shift><Key.shift><Key.shift><Key.shift><Key.shift><Key.shift><Key.shift><Key.shift><Key.shift><Key.shift><Key.shift><Key.shift>Plaa<Key.backspace>nning<Key.space><Key.shift>Session<Key.space>sets<Key.space>the<Key.space>foundation<Key.space>for<Key.space>informed<Key.space>decision-making,<Key.space>goal<Key.space>alignment,<Key.space>and<Key.space>coordinated<Key.space>efforts.<Key.space><Key.shift>It<Key.space>enables<Key.space><Key.shift>participants<Key.space>to<Key.space>collectively<Key.space>shape<Key.space>the<Key.space>organization's<Key.space>project's<Key.space>direction,<Key.space>anticipate<Key.space>challenges,<Key.space>and<Key.space>create<Key.space>a<Key.space>roadmap<Key.space>for<Key.space>success.
Screenshot: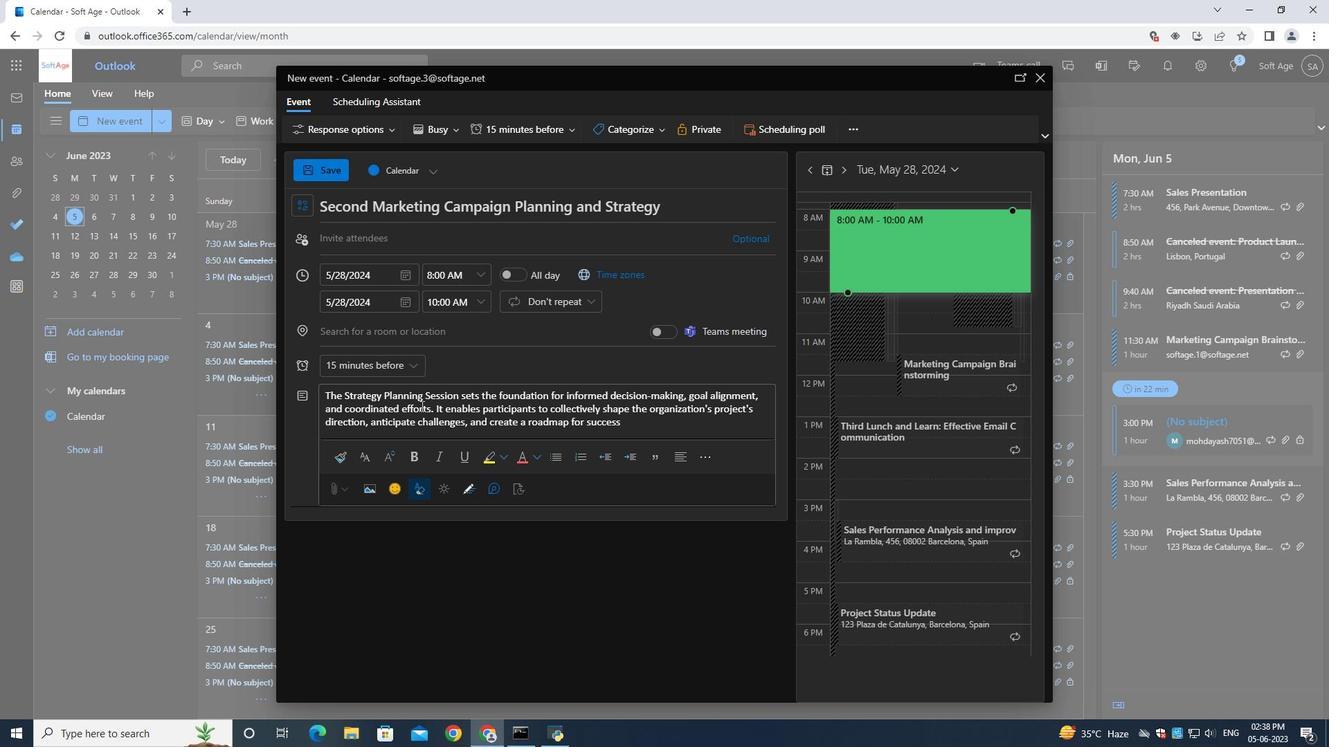 
Action: Mouse moved to (611, 135)
Screenshot: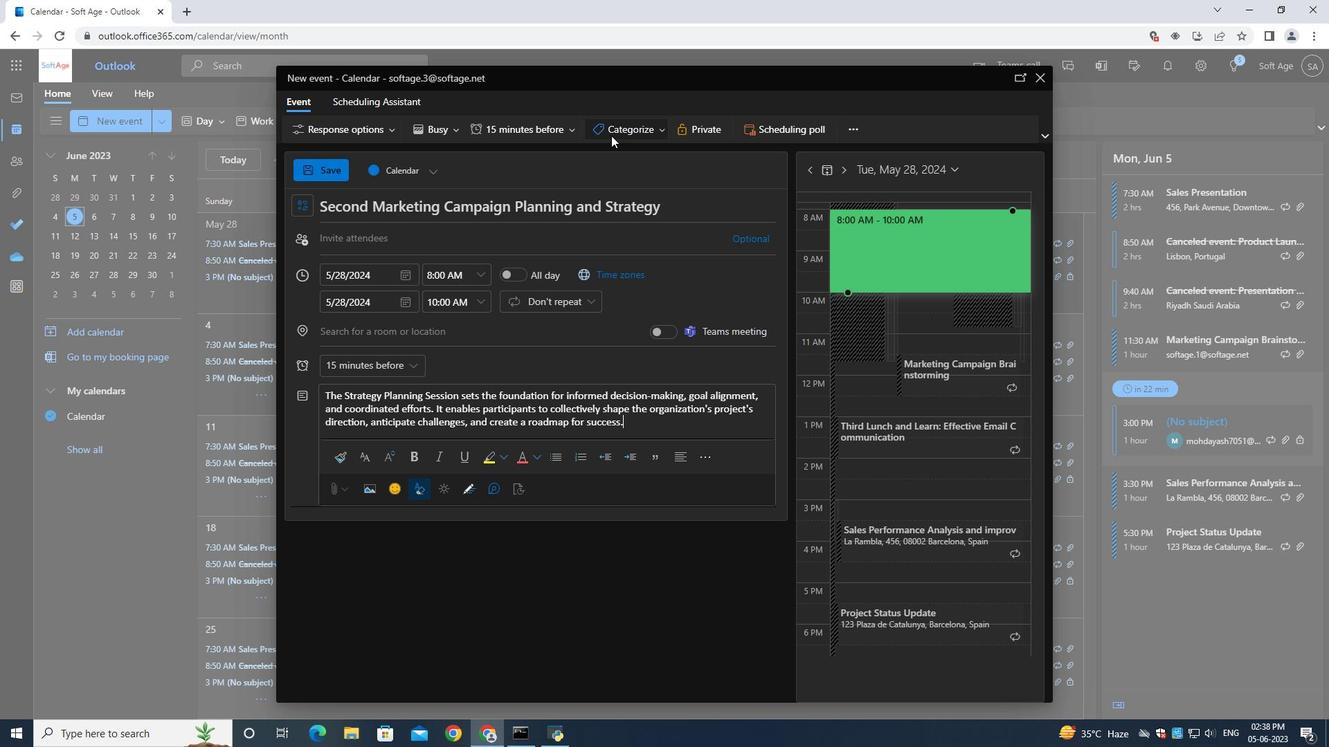 
Action: Mouse pressed left at (611, 135)
Screenshot: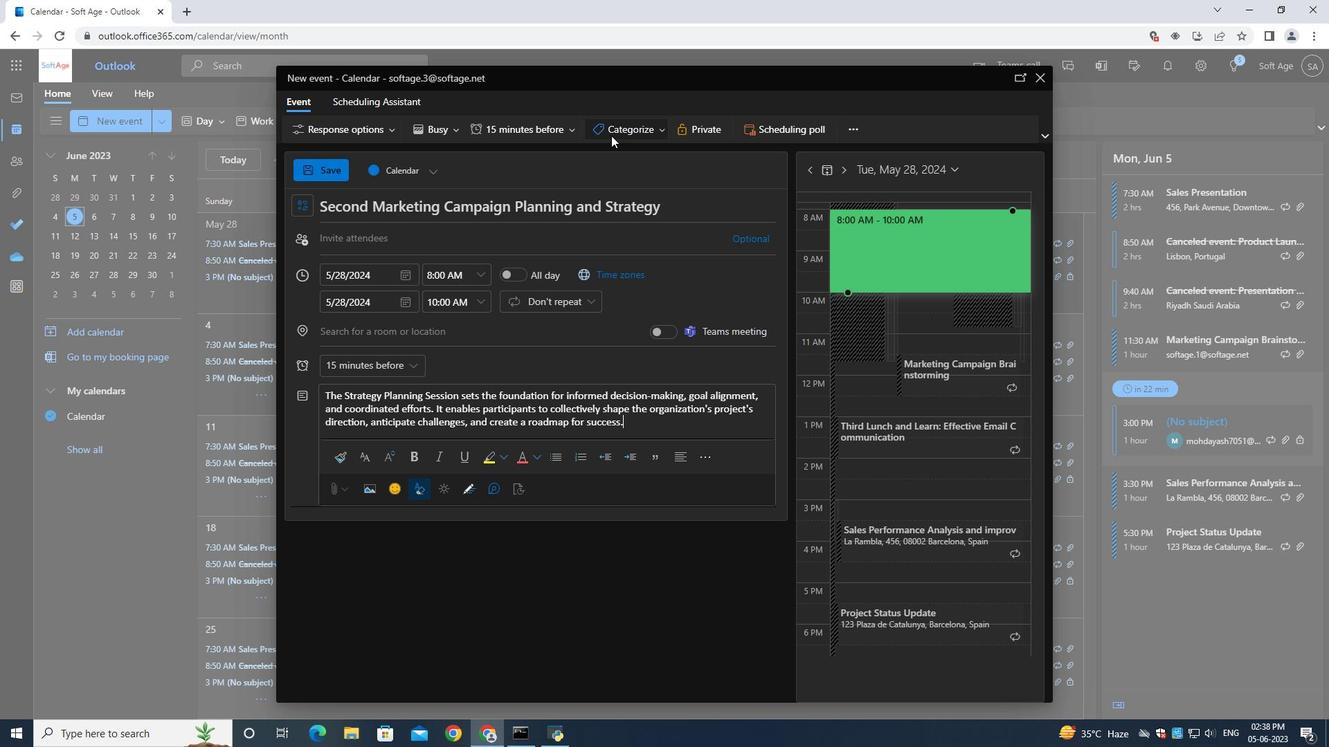 
Action: Mouse moved to (628, 209)
Screenshot: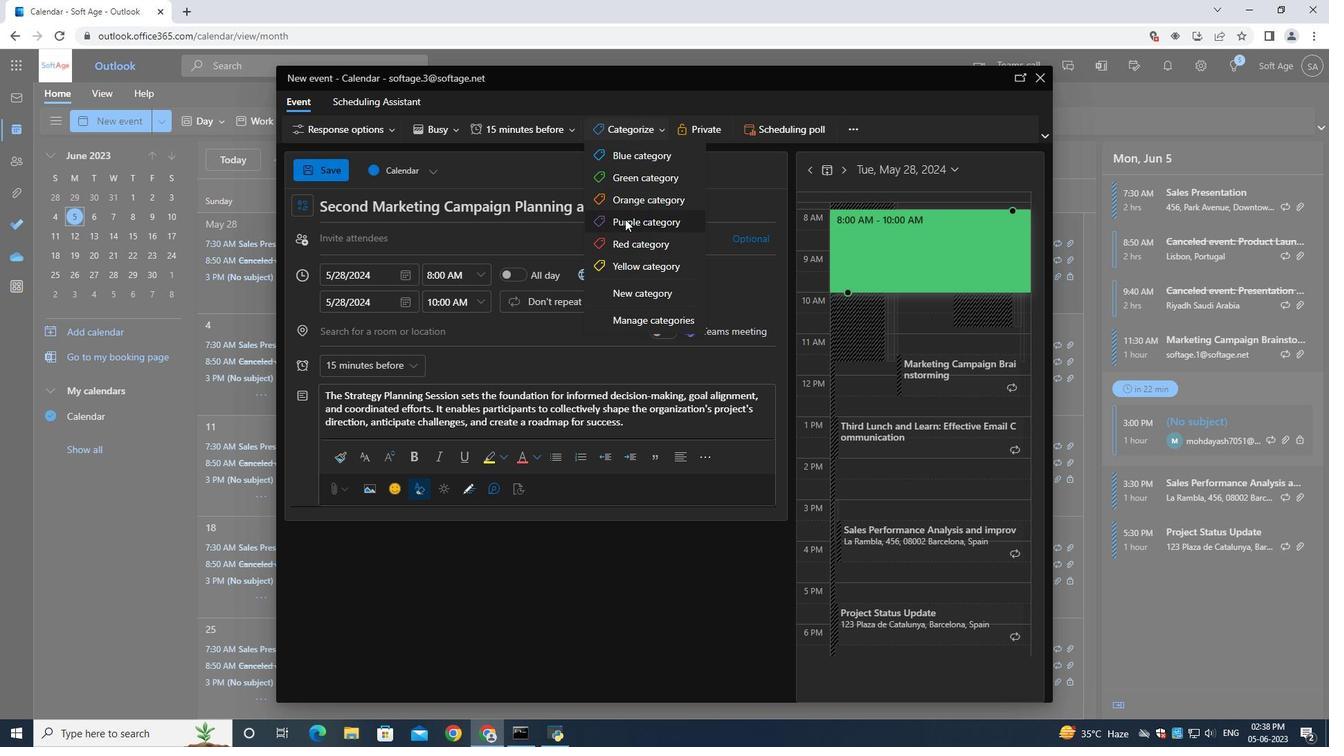 
Action: Mouse pressed left at (628, 209)
Screenshot: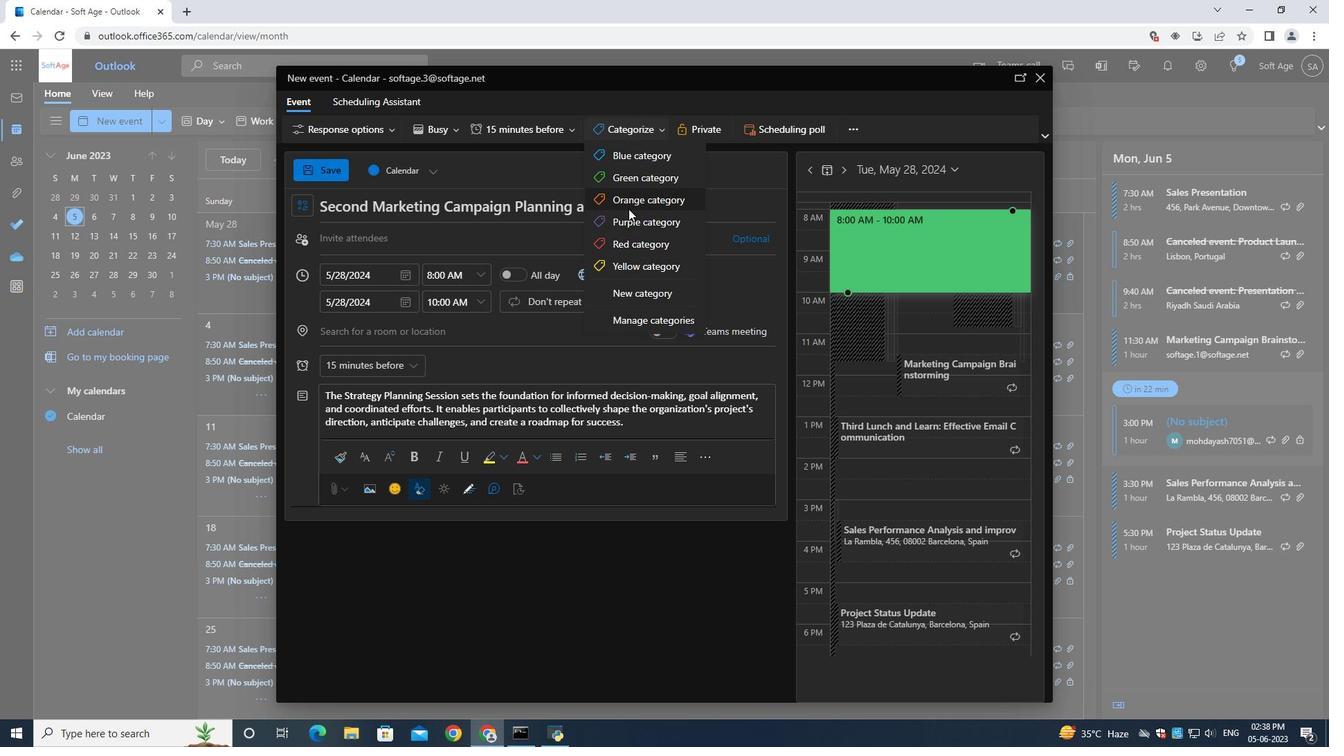 
Action: Mouse moved to (407, 236)
Screenshot: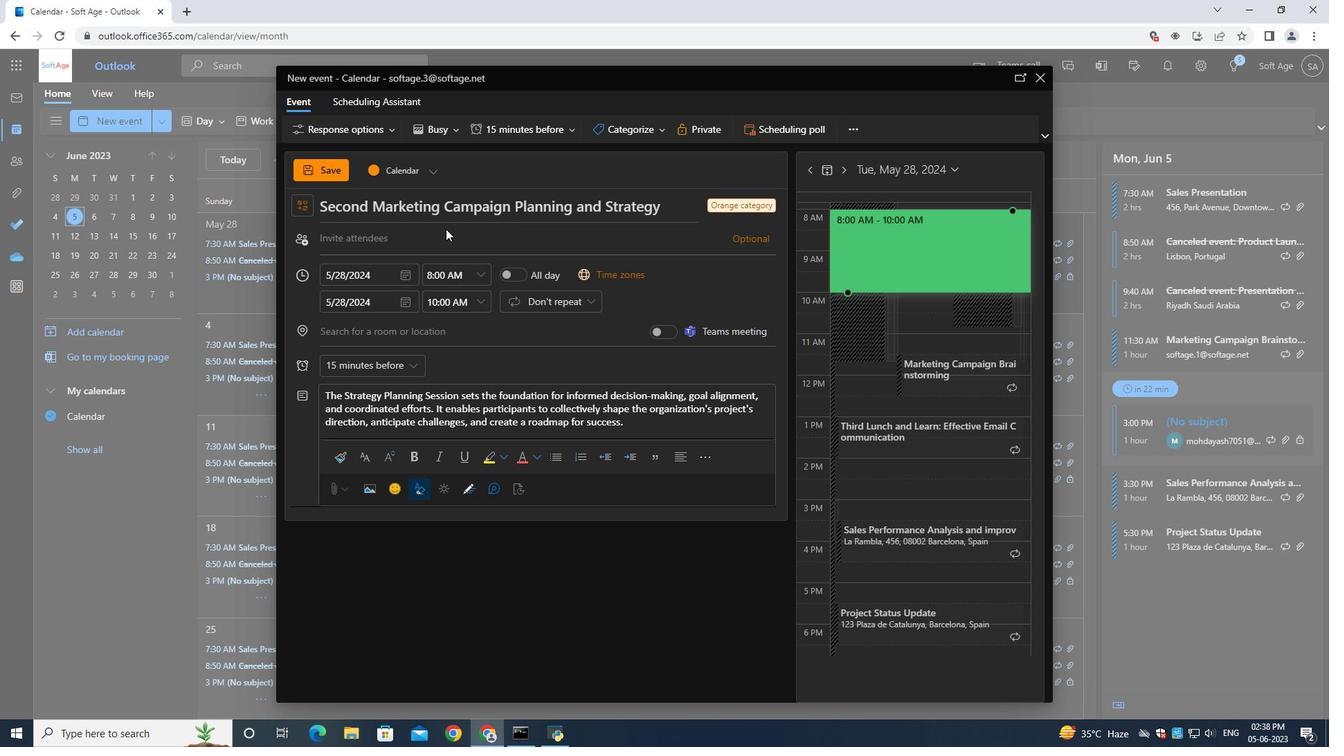 
Action: Mouse pressed left at (407, 236)
Screenshot: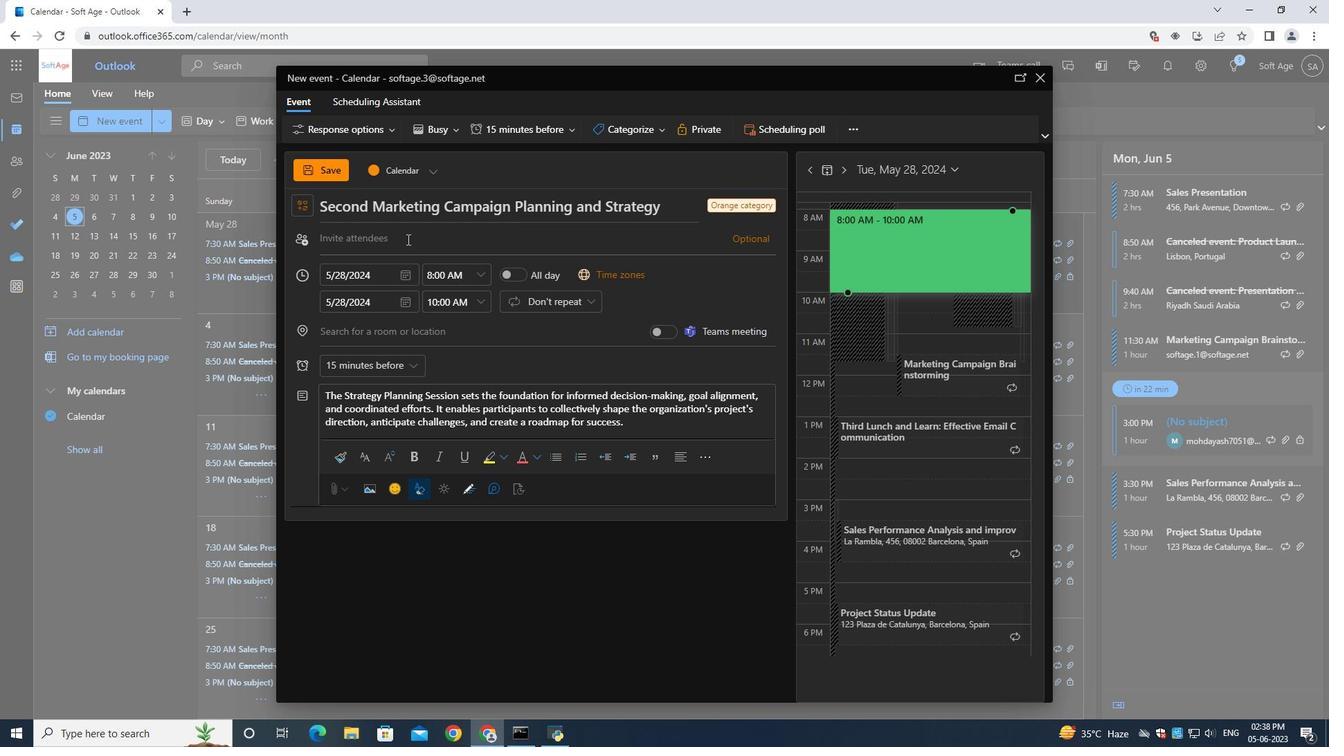 
Action: Key pressed softage.8<Key.shift>@softage.net
Screenshot: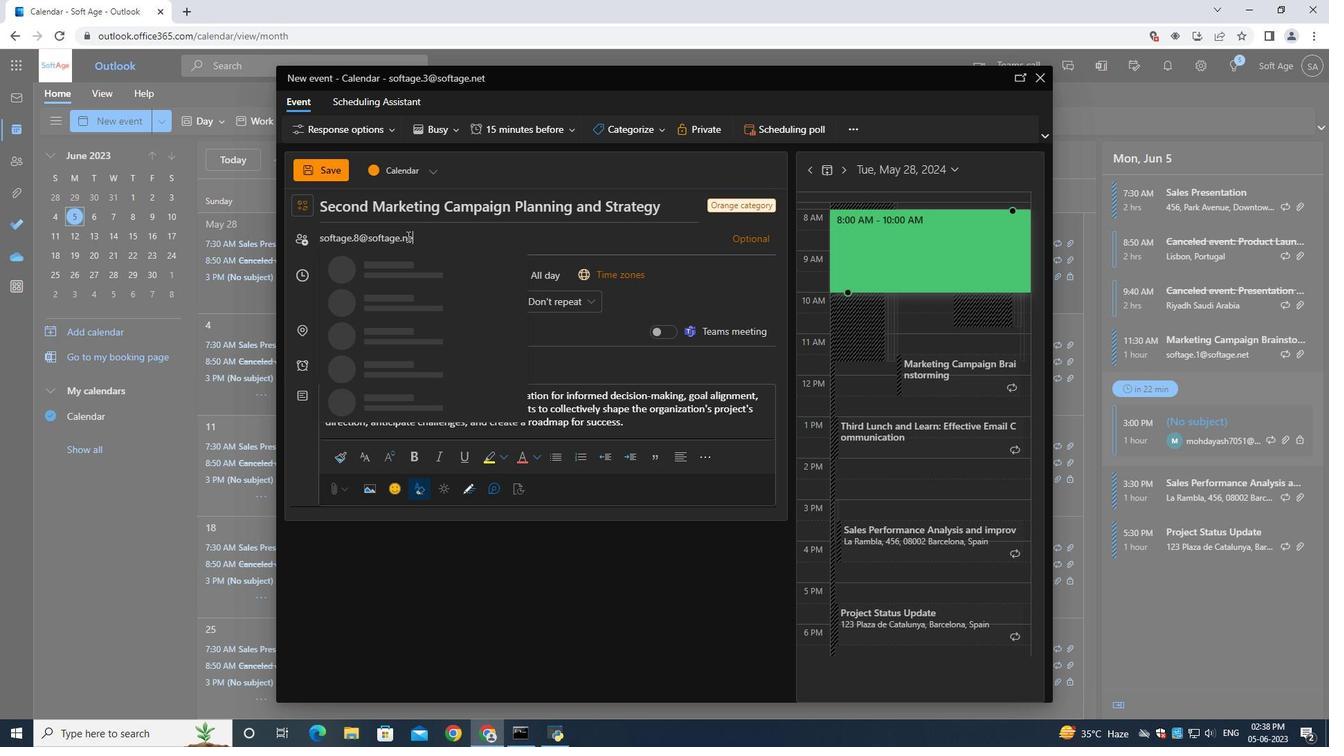 
Action: Mouse moved to (417, 277)
Screenshot: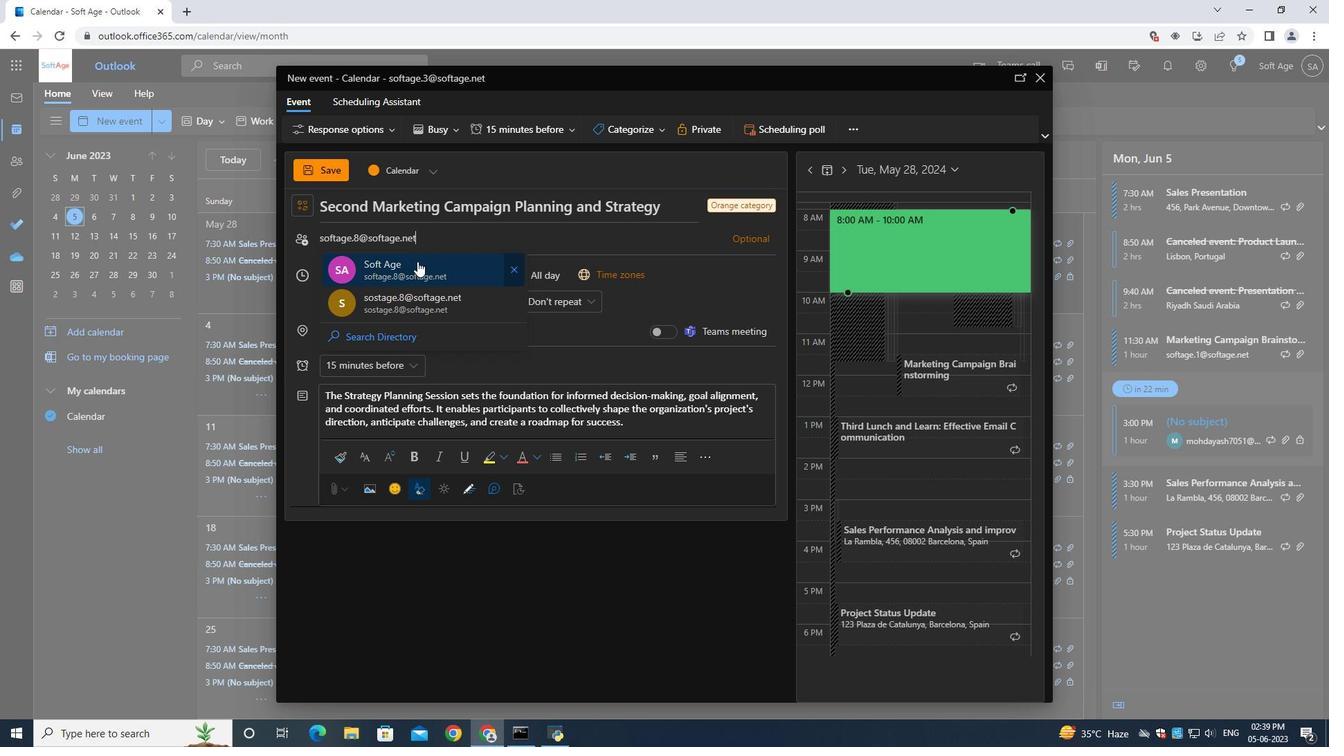 
Action: Mouse pressed left at (417, 277)
Screenshot: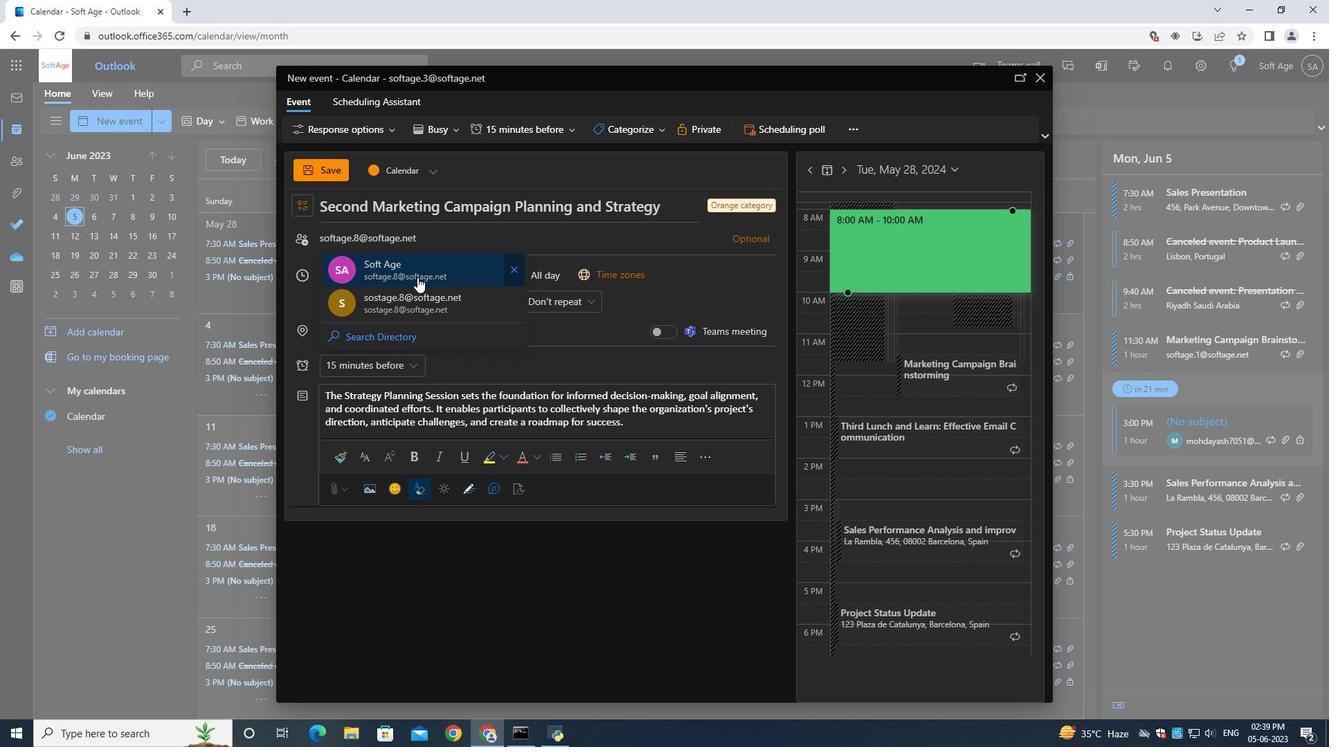 
Action: Mouse moved to (479, 243)
Screenshot: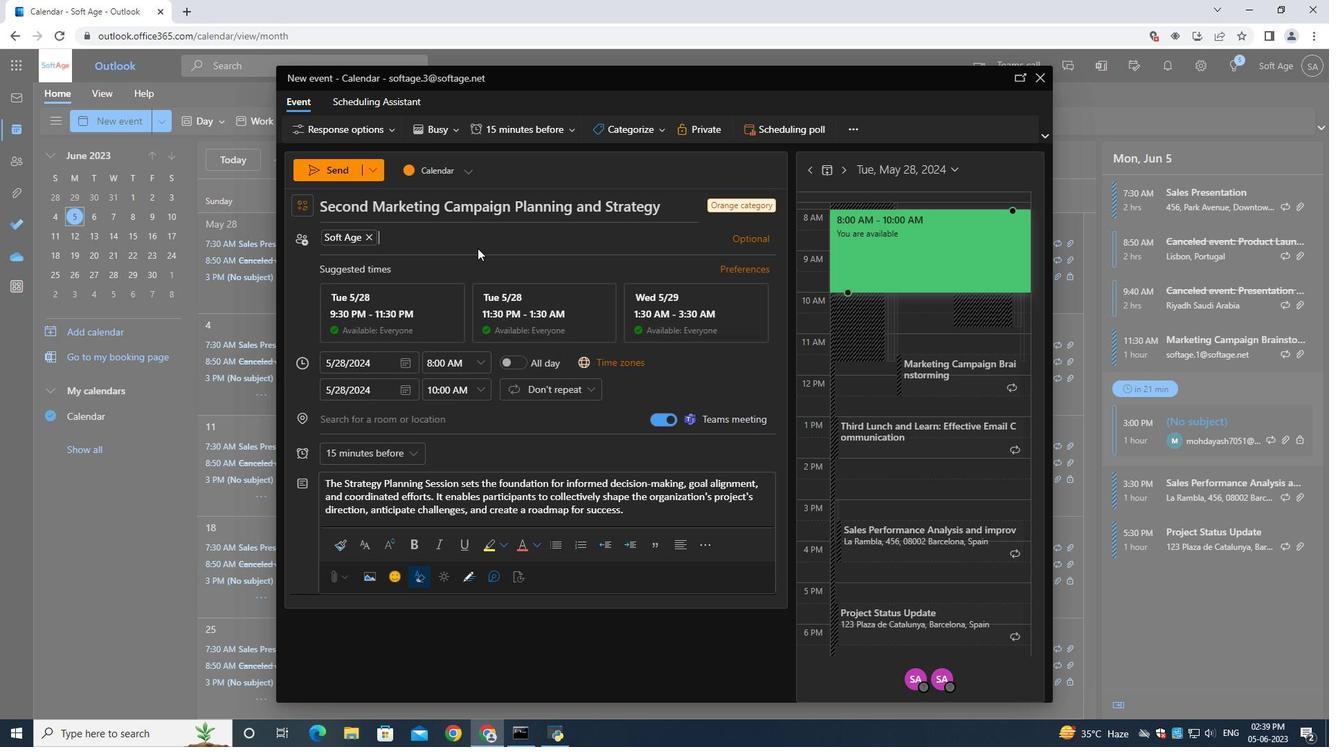 
Action: Key pressed softa<Key.caps_lock>G<Key.backspace><Key.caps_lock>ge.9<Key.shift>@
Screenshot: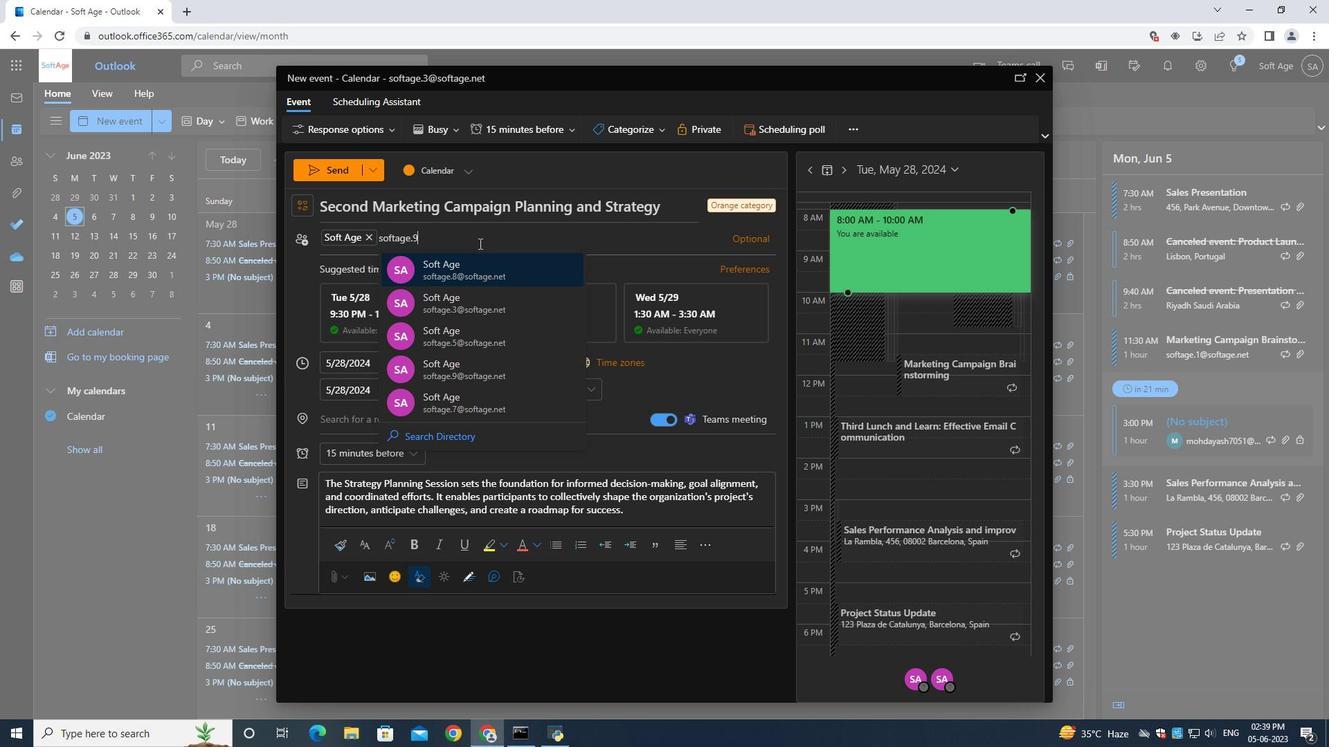 
Action: Mouse moved to (479, 243)
Screenshot: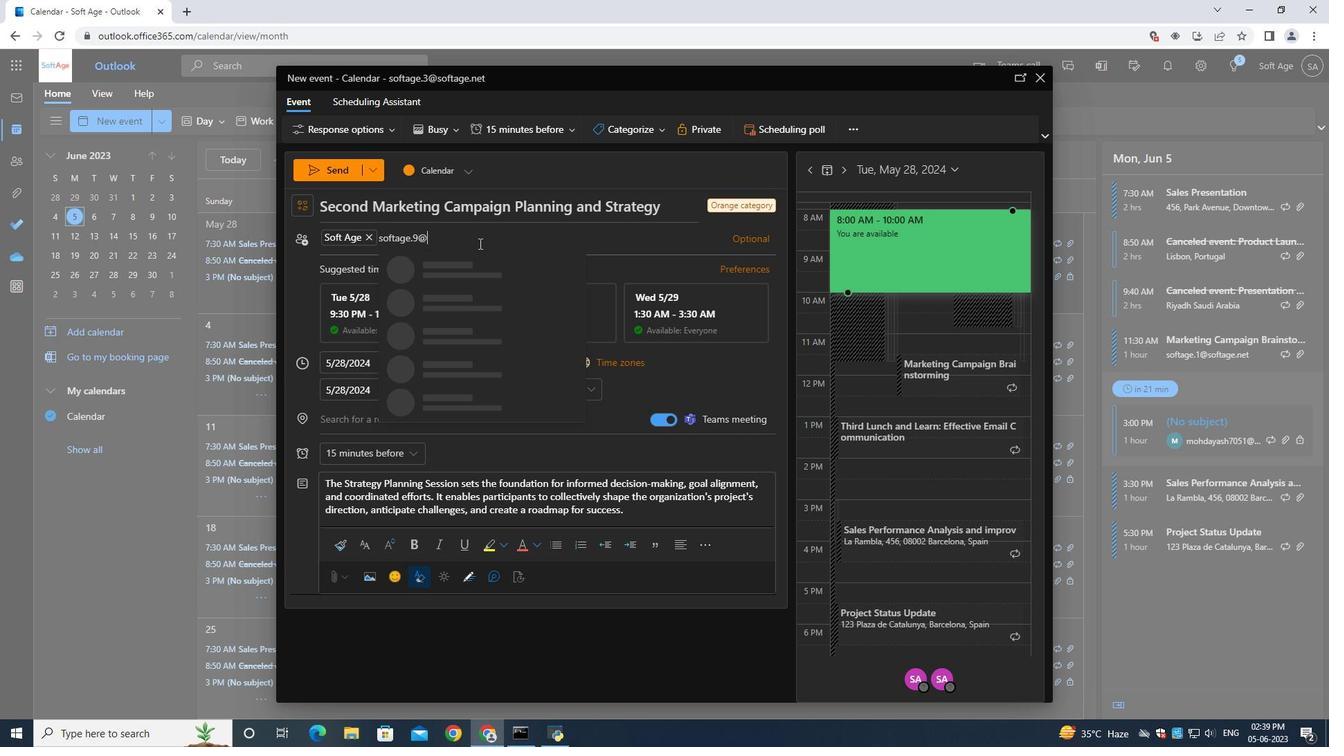 
Action: Key pressed softage.net
Screenshot: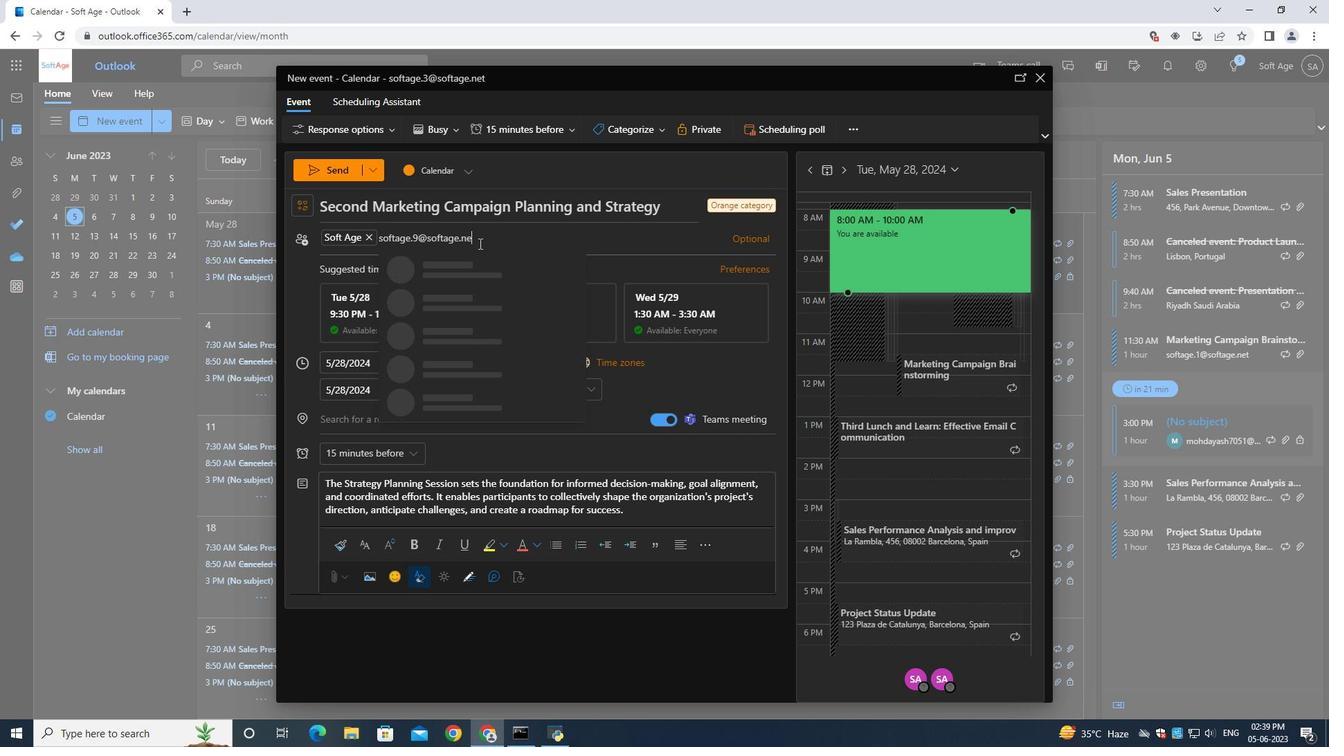 
Action: Mouse moved to (502, 266)
Screenshot: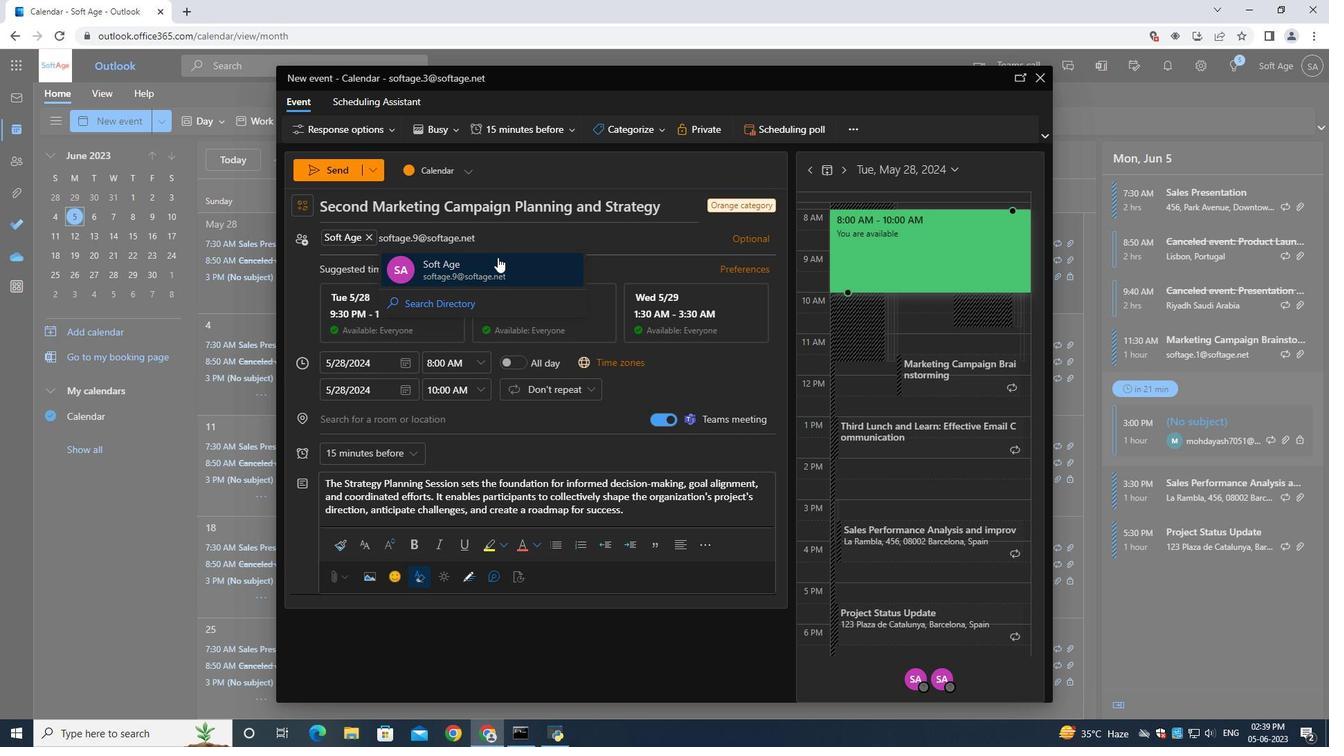 
Action: Mouse pressed left at (502, 266)
Screenshot: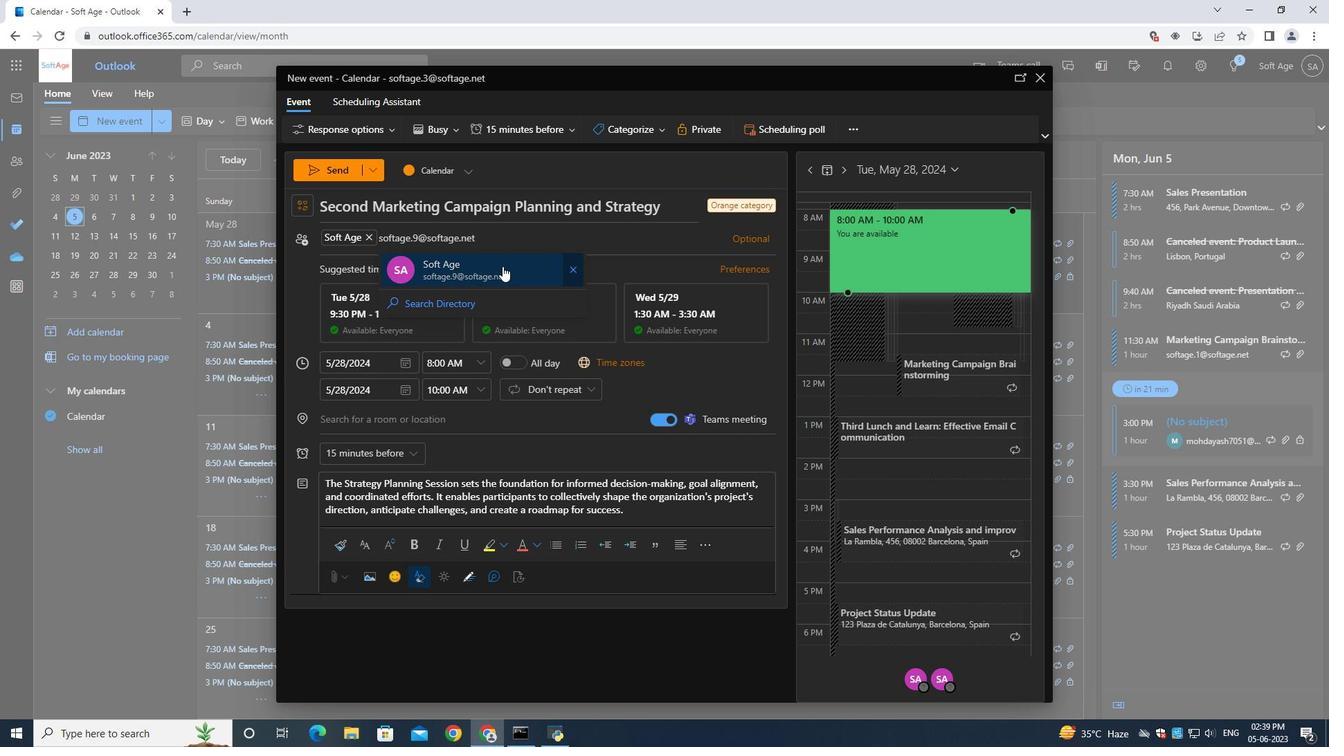 
Action: Mouse moved to (358, 458)
Screenshot: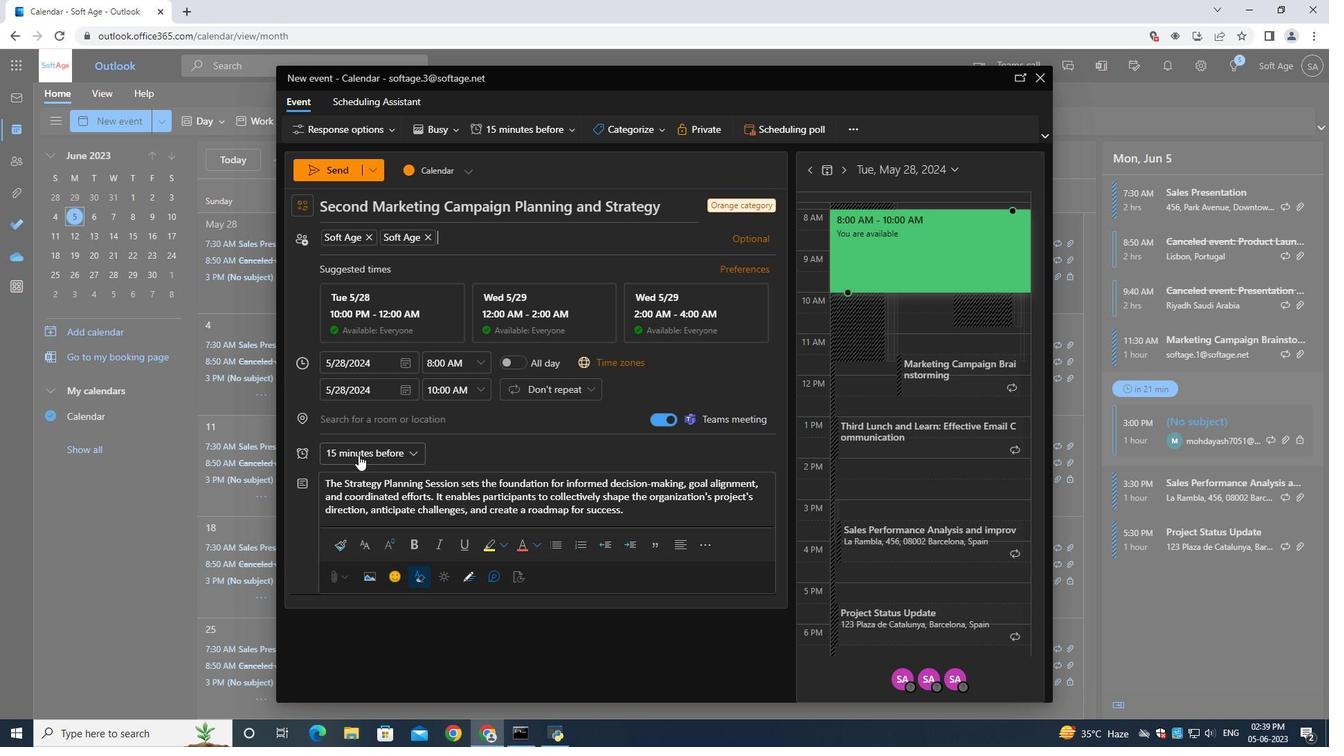 
Action: Mouse pressed left at (358, 458)
Screenshot: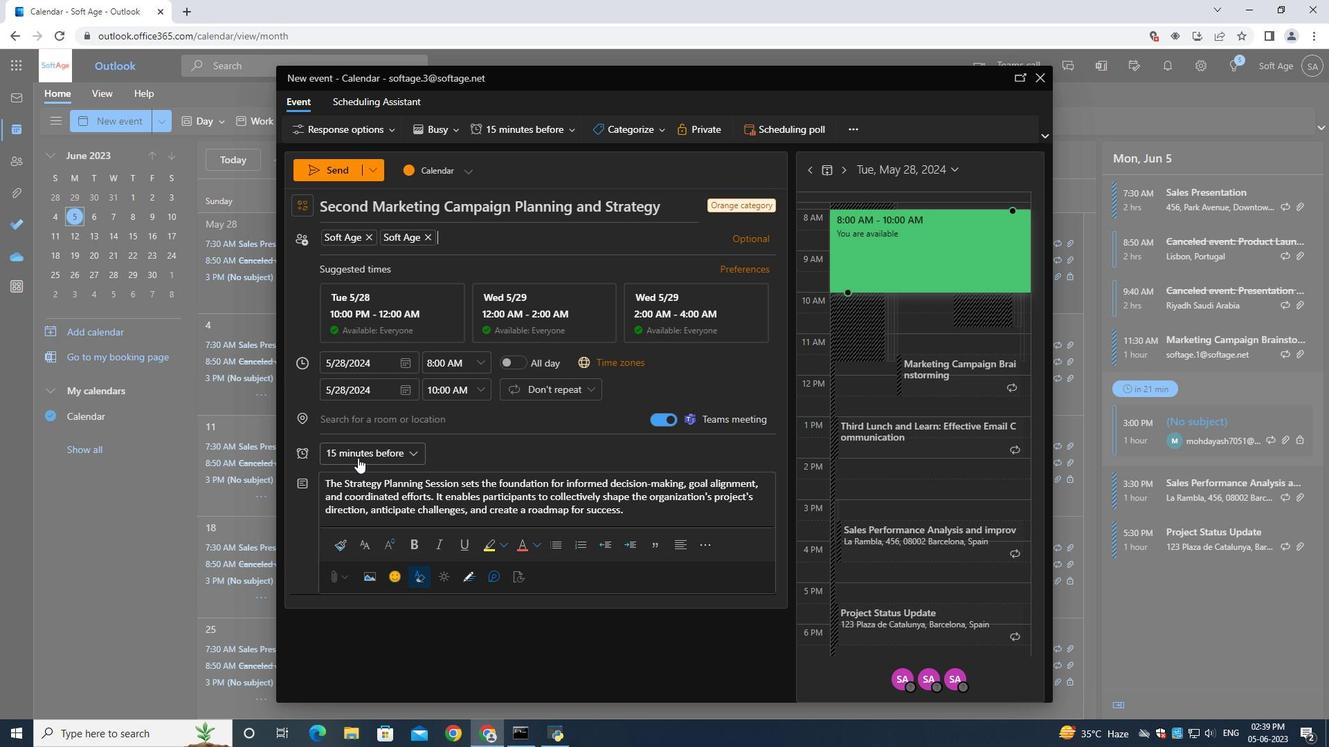 
Action: Mouse moved to (373, 231)
Screenshot: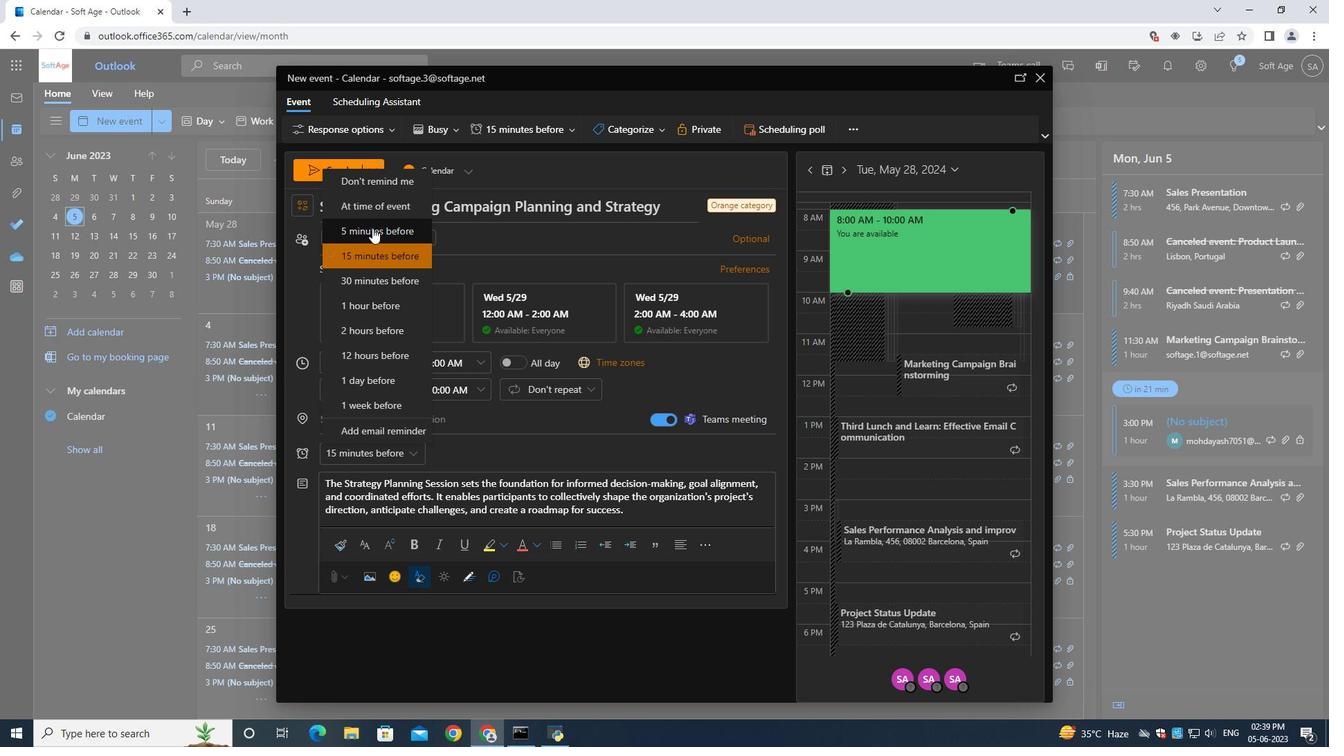 
Action: Mouse pressed left at (373, 231)
Screenshot: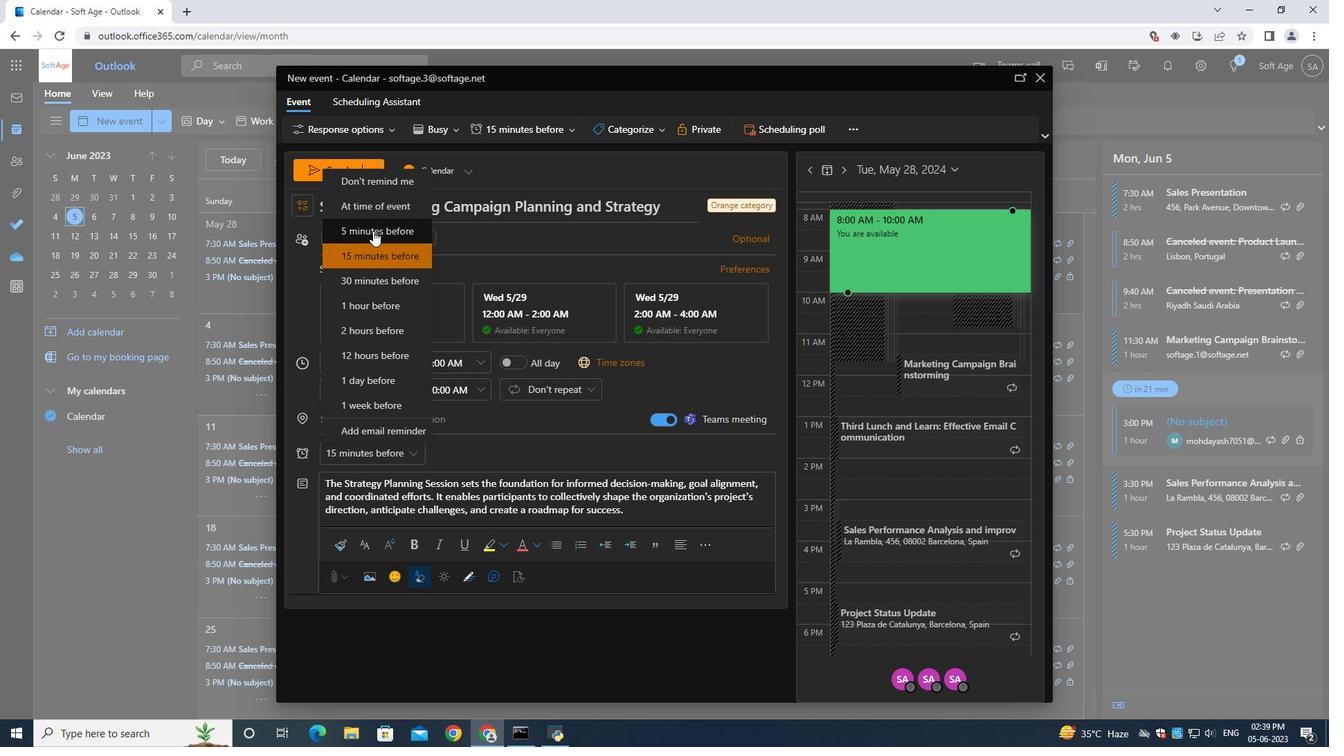 
Action: Mouse moved to (331, 171)
Screenshot: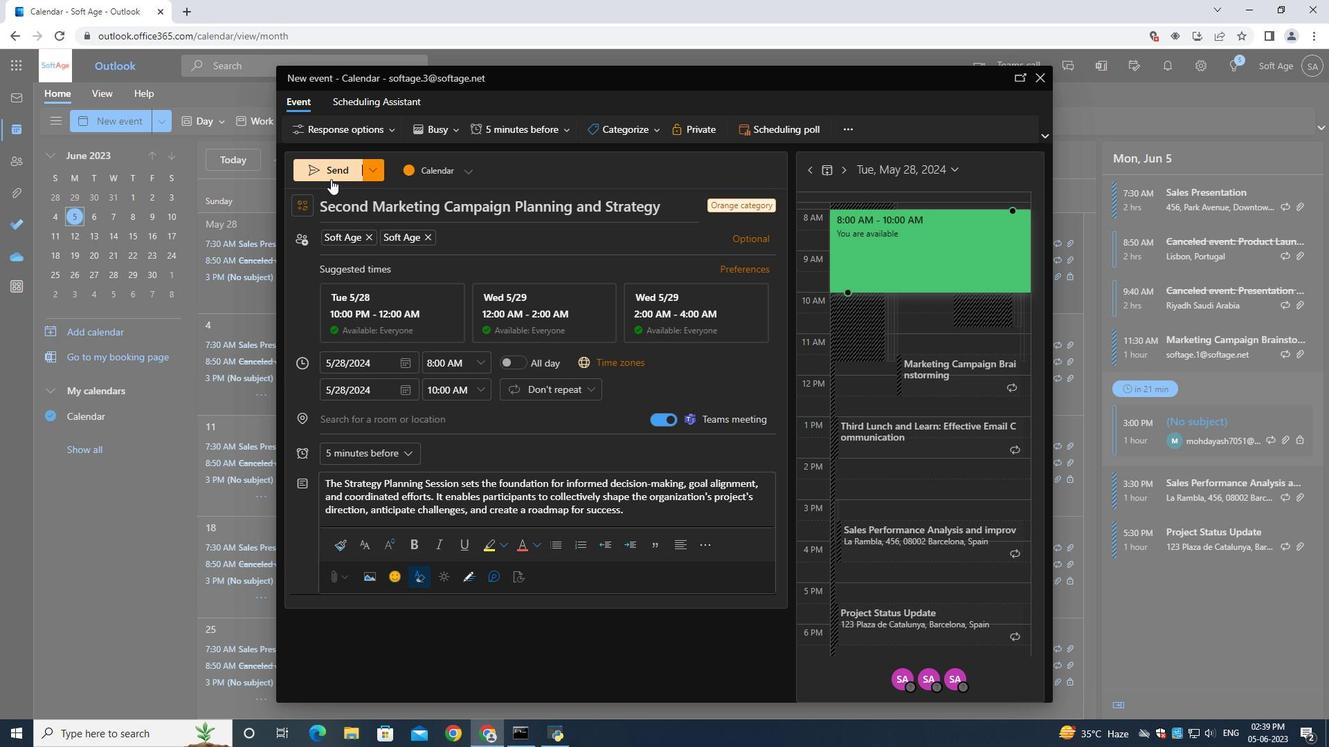 
Action: Mouse pressed left at (331, 171)
Screenshot: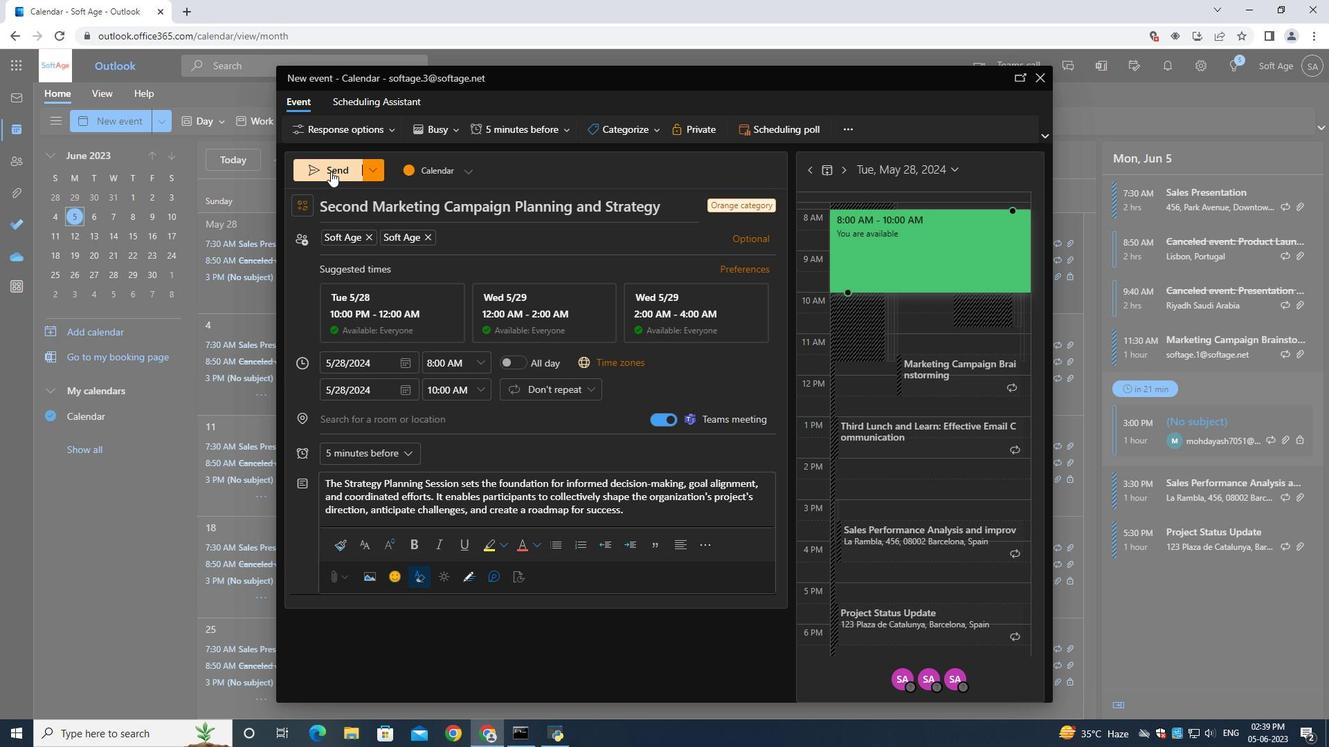 
